 Task: Open Card Hospitality Review in Board Product Feature Prioritization to Workspace Employee Relations and add a team member Softage.4@softage.net, a label Yellow, a checklist Real Estate Investing, an attachment from your google drive, a color Yellow and finally, add a card description 'Conduct team training session on effective delegation and accountability' and a comment 'This task presents an opportunity to demonstrate our creativity and innovation, exploring new ideas and approaches.'. Add a start date 'Jan 08, 1900' with a due date 'Jan 15, 1900'
Action: Mouse moved to (65, 288)
Screenshot: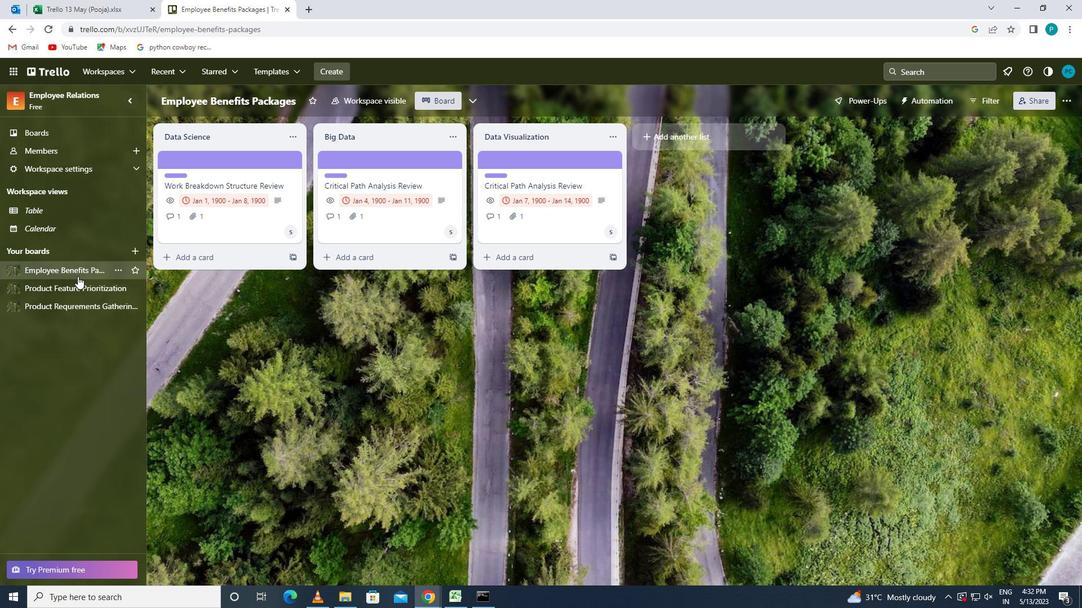 
Action: Mouse pressed left at (65, 288)
Screenshot: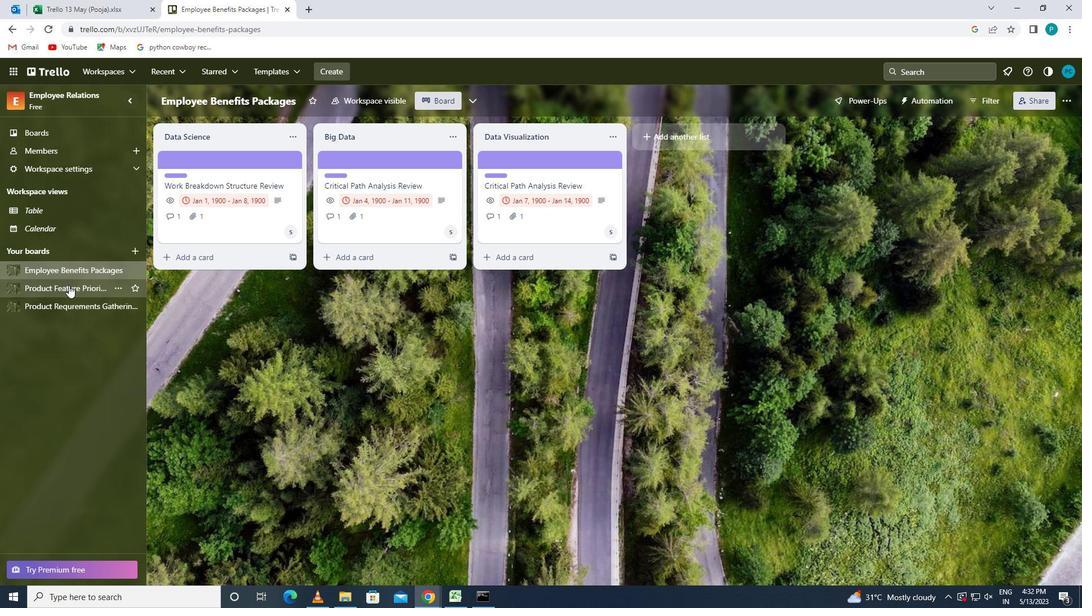 
Action: Mouse moved to (547, 161)
Screenshot: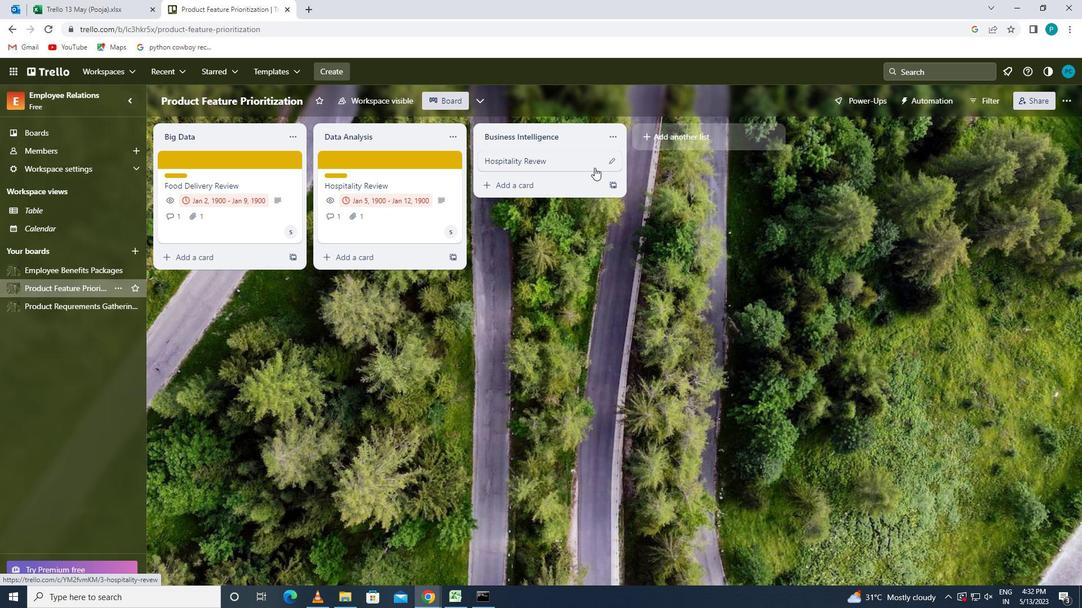 
Action: Mouse pressed left at (547, 161)
Screenshot: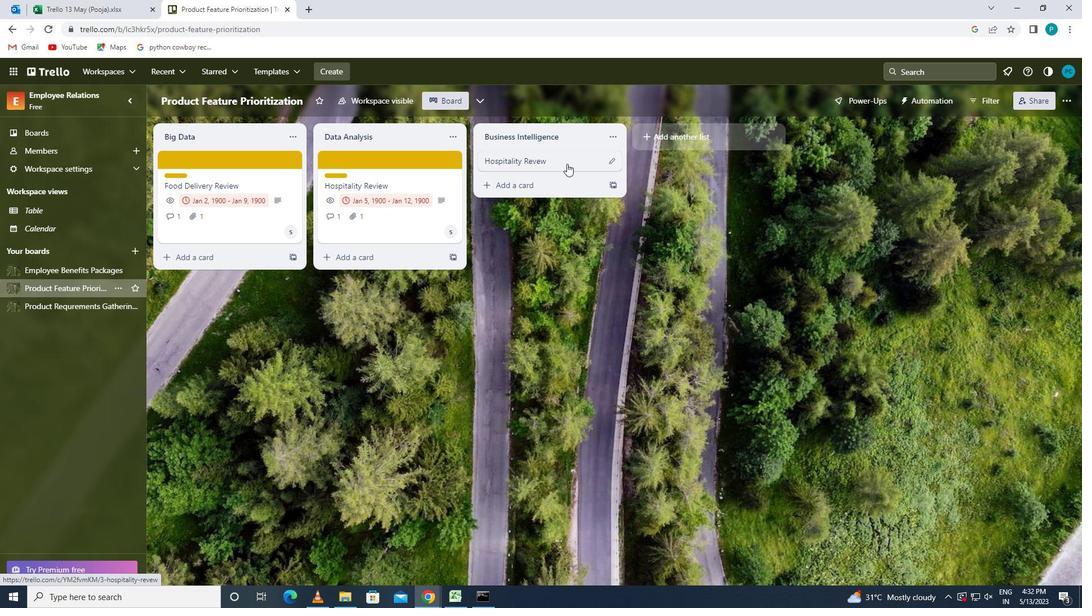 
Action: Mouse moved to (688, 188)
Screenshot: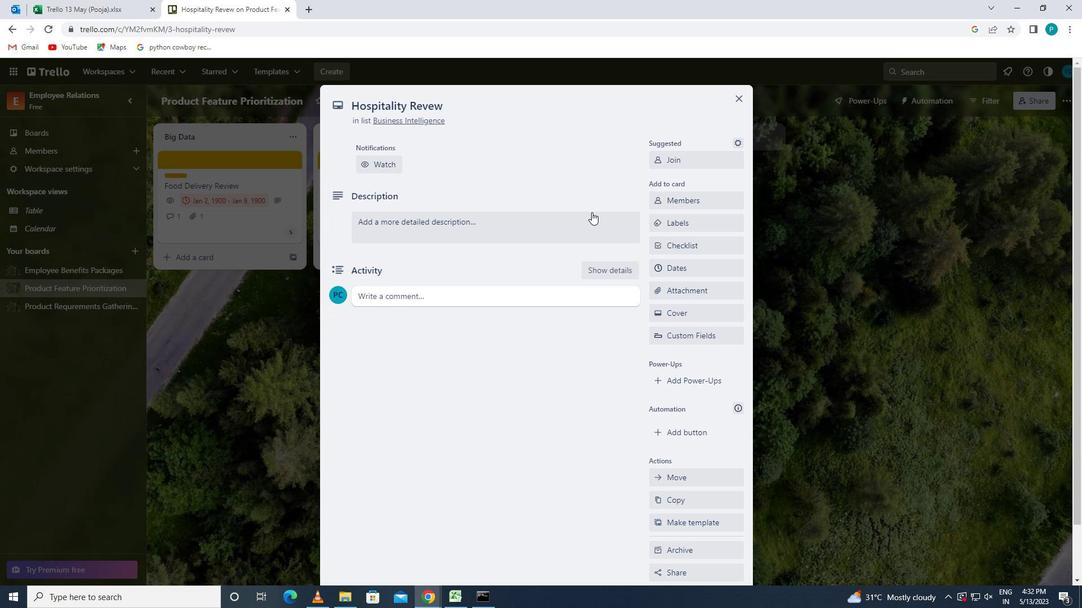 
Action: Mouse pressed left at (688, 188)
Screenshot: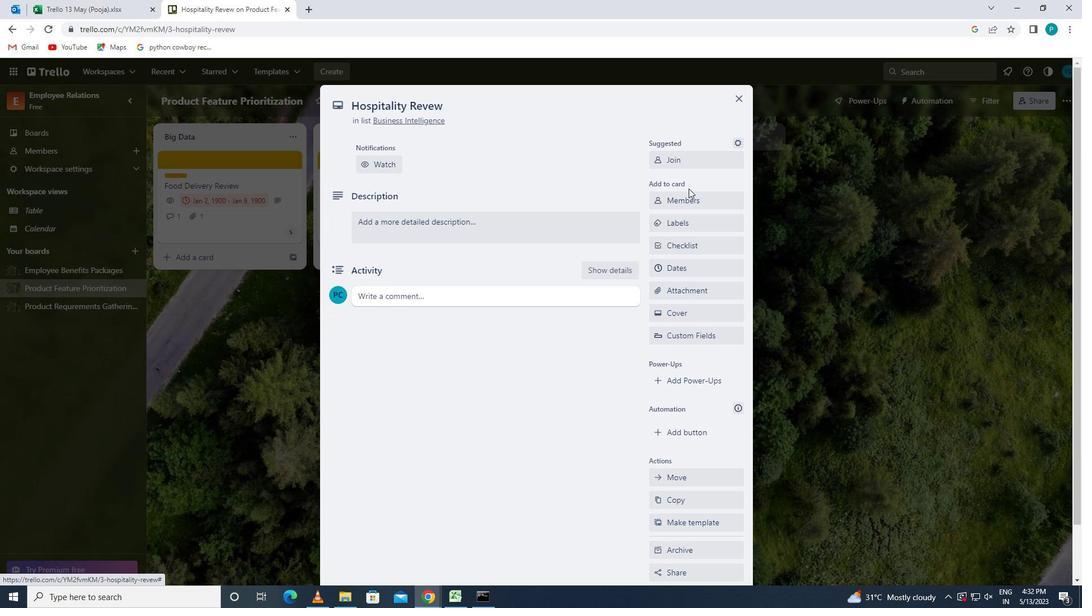 
Action: Mouse moved to (689, 192)
Screenshot: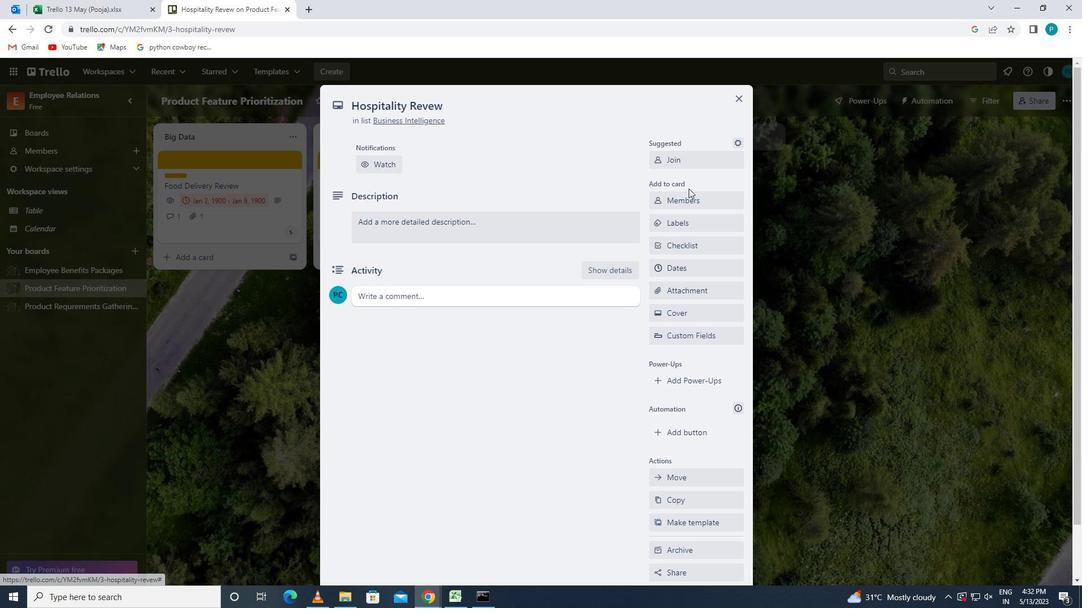 
Action: Mouse pressed left at (689, 192)
Screenshot: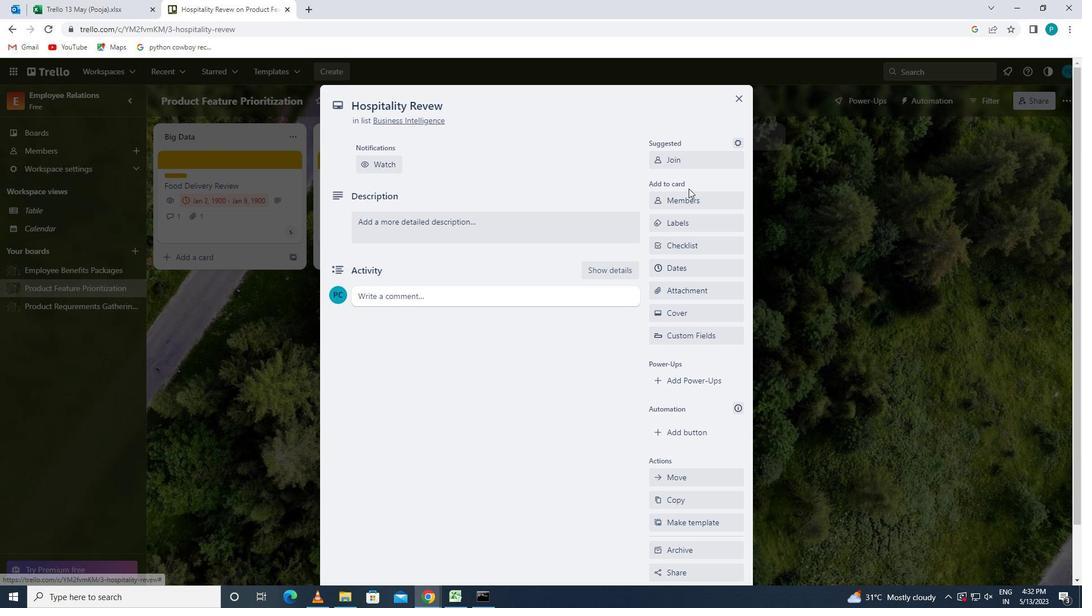 
Action: Key pressed <Key.caps_lock>s<Key.caps_lock>oftage.4
Screenshot: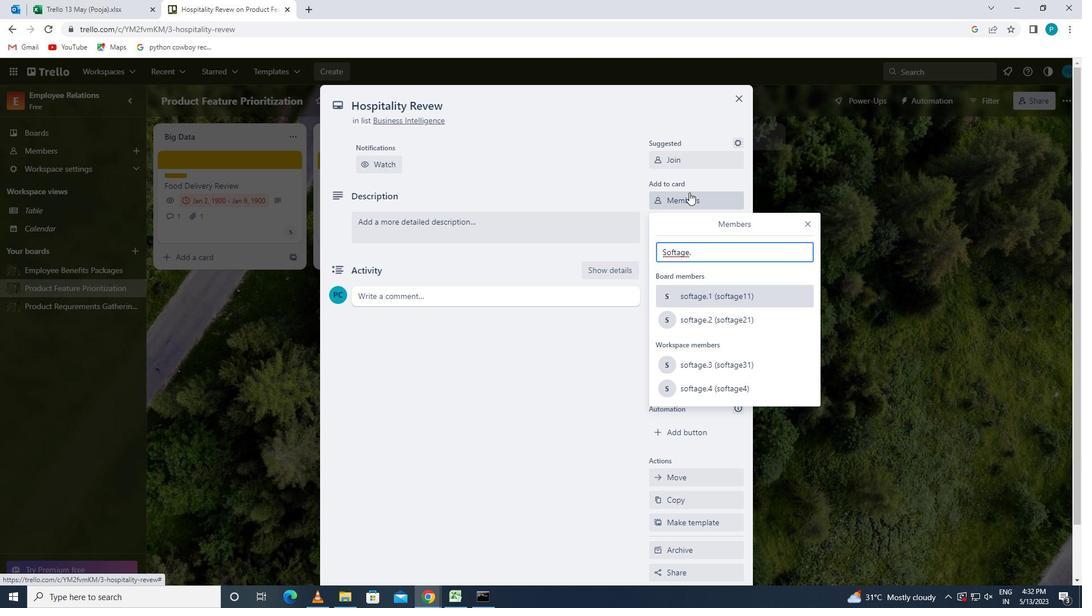 
Action: Mouse moved to (693, 348)
Screenshot: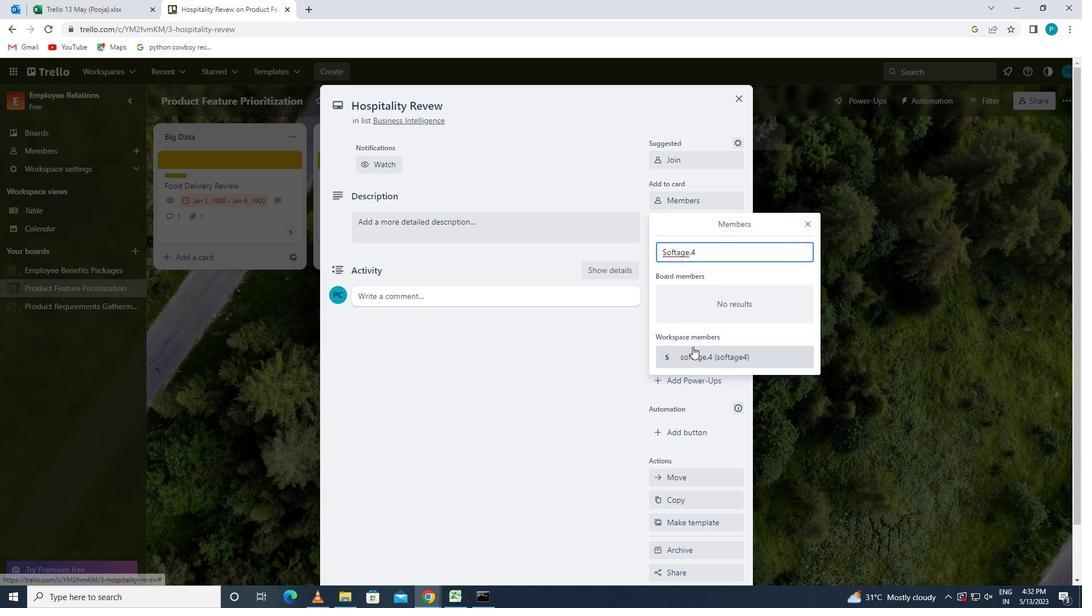 
Action: Mouse pressed left at (693, 348)
Screenshot: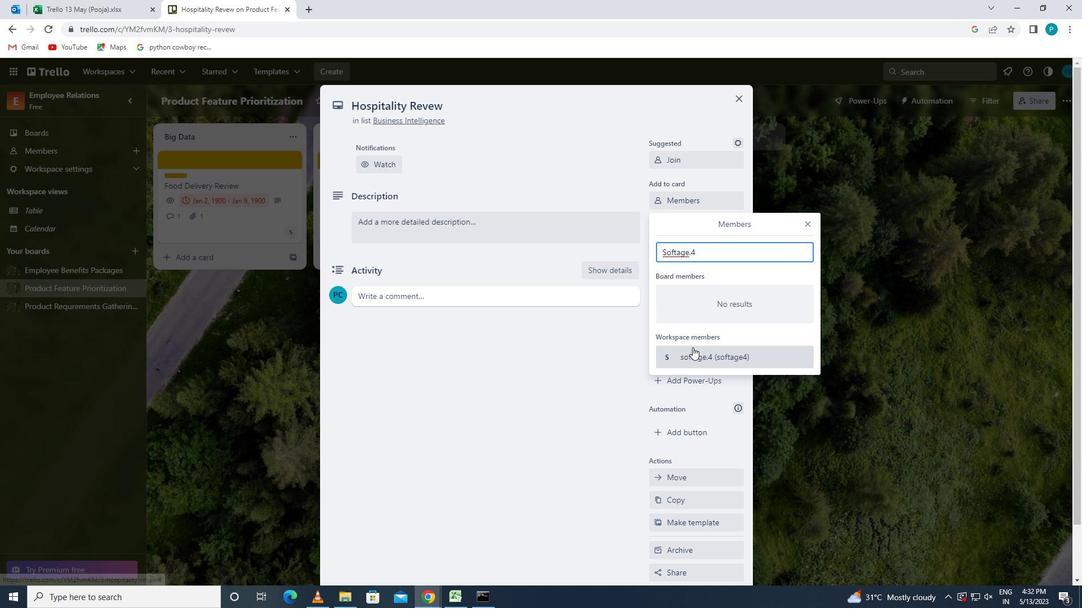 
Action: Mouse moved to (807, 223)
Screenshot: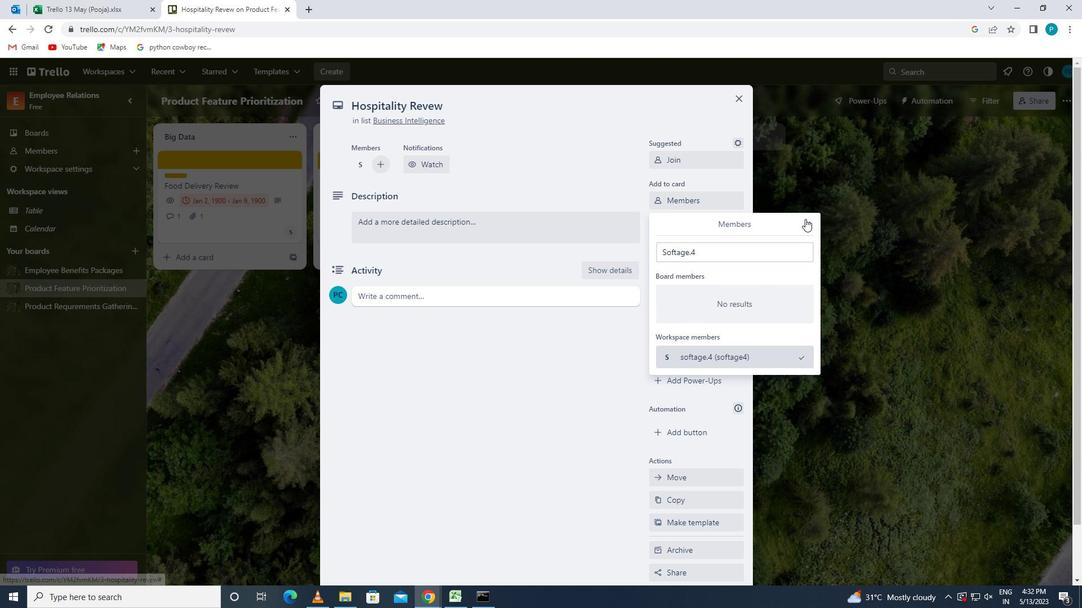 
Action: Mouse pressed left at (807, 223)
Screenshot: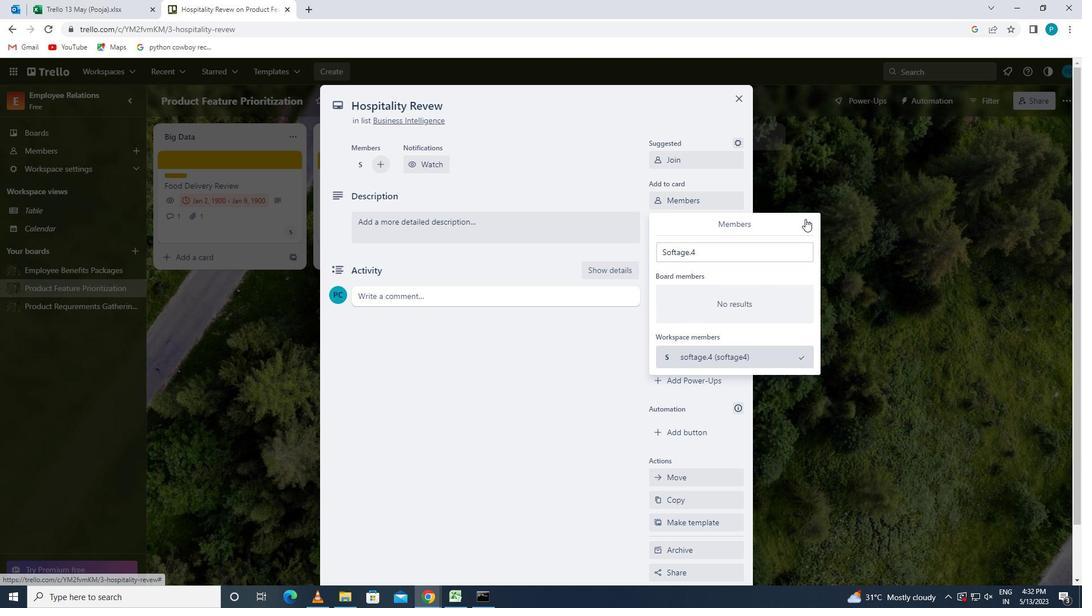 
Action: Mouse moved to (696, 222)
Screenshot: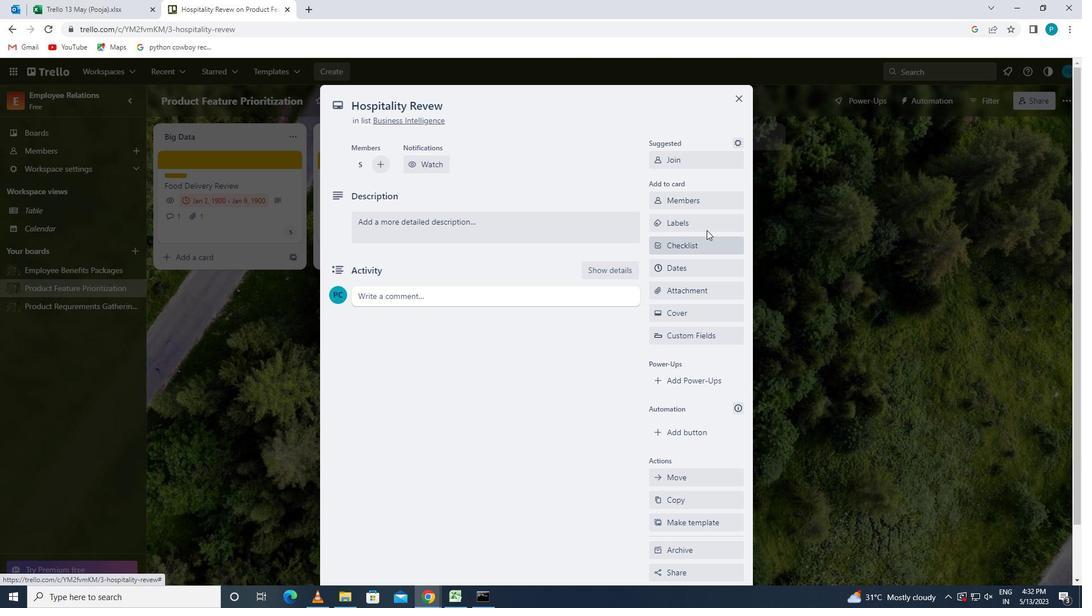 
Action: Mouse pressed left at (696, 222)
Screenshot: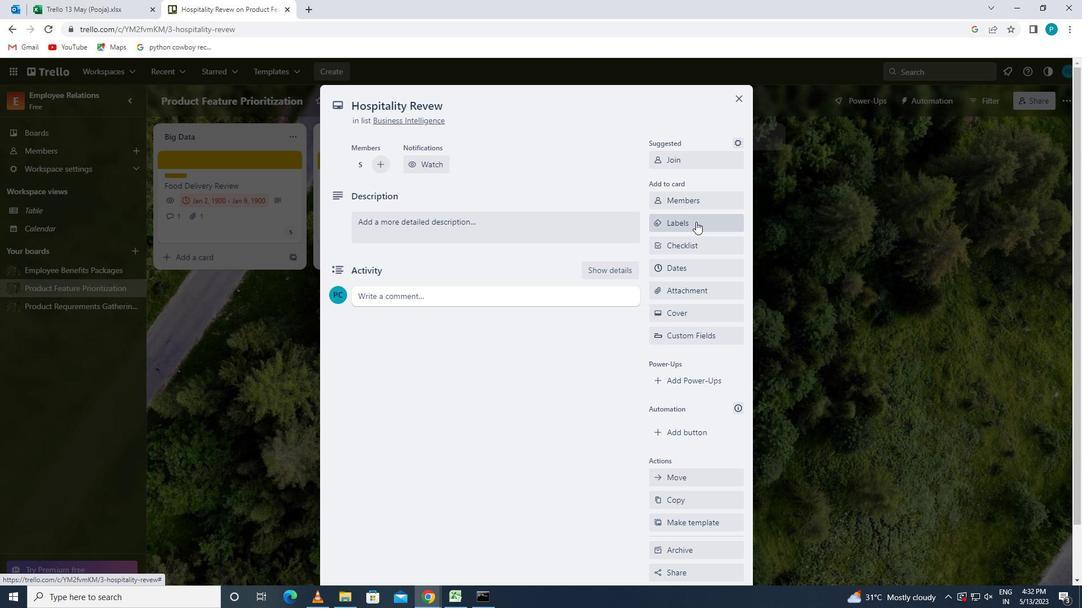 
Action: Mouse moved to (673, 446)
Screenshot: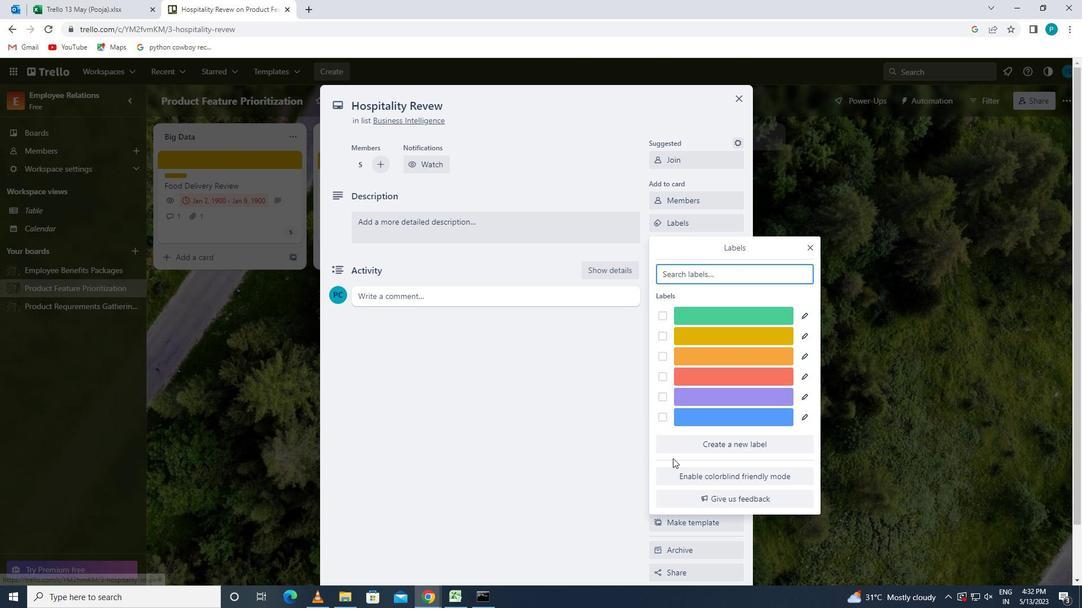 
Action: Mouse pressed left at (673, 446)
Screenshot: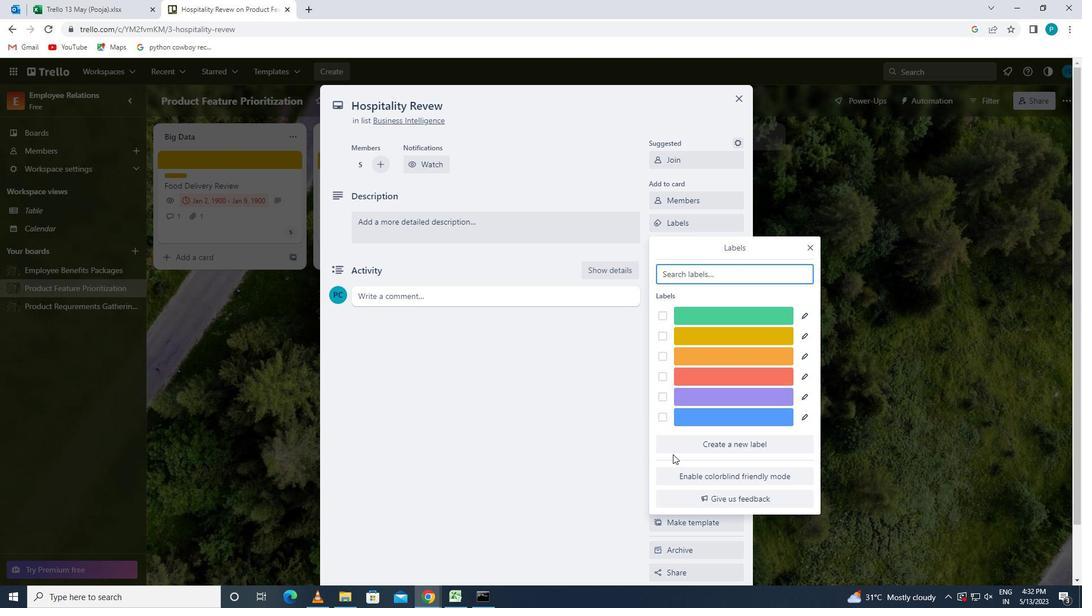 
Action: Mouse moved to (697, 410)
Screenshot: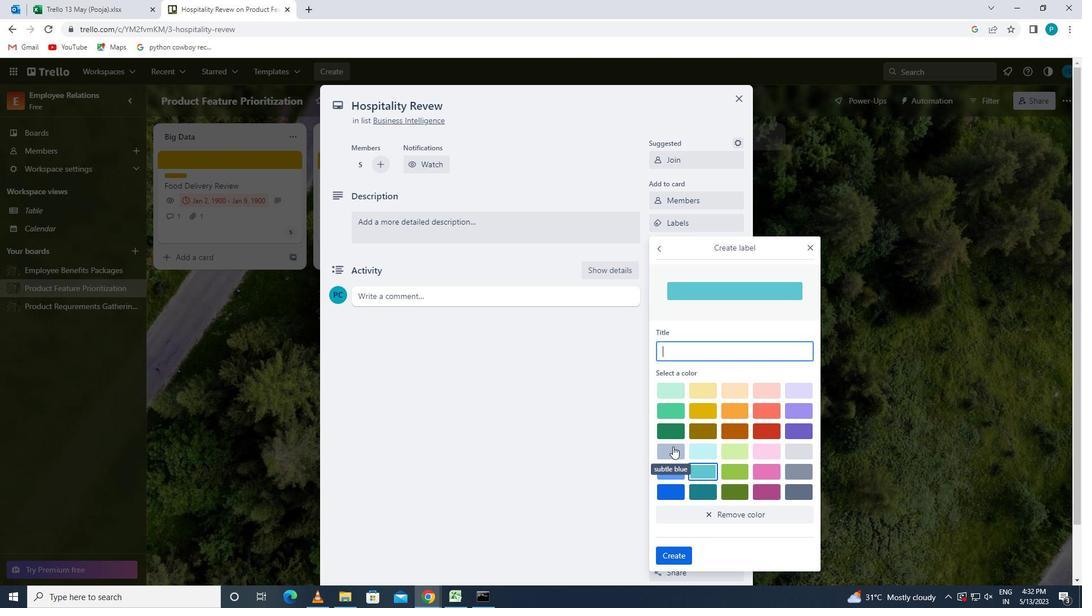 
Action: Mouse pressed left at (697, 410)
Screenshot: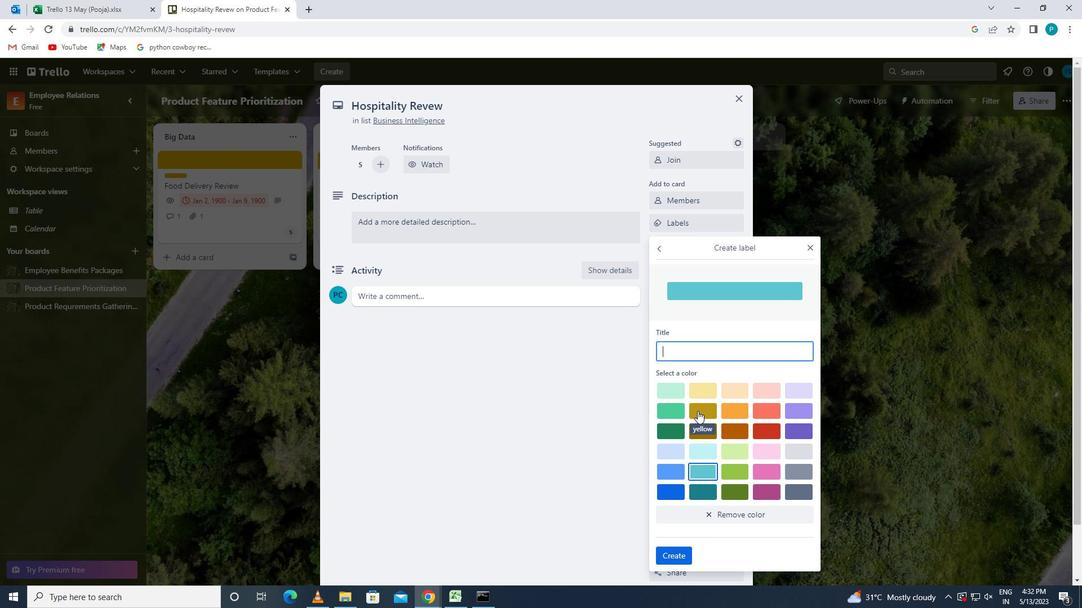 
Action: Mouse moved to (657, 557)
Screenshot: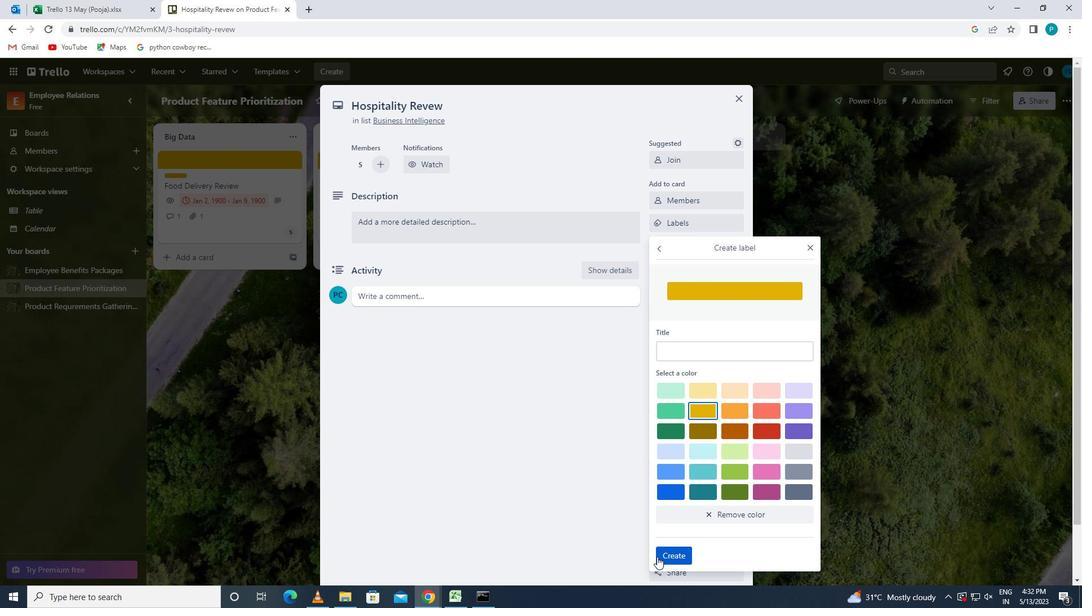 
Action: Mouse pressed left at (657, 557)
Screenshot: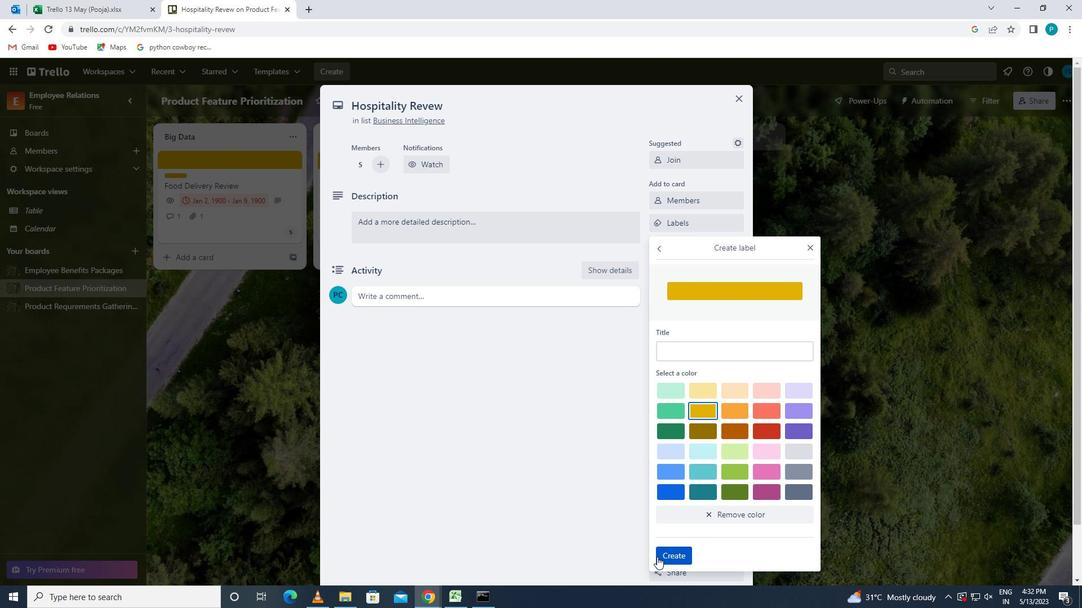 
Action: Mouse moved to (815, 245)
Screenshot: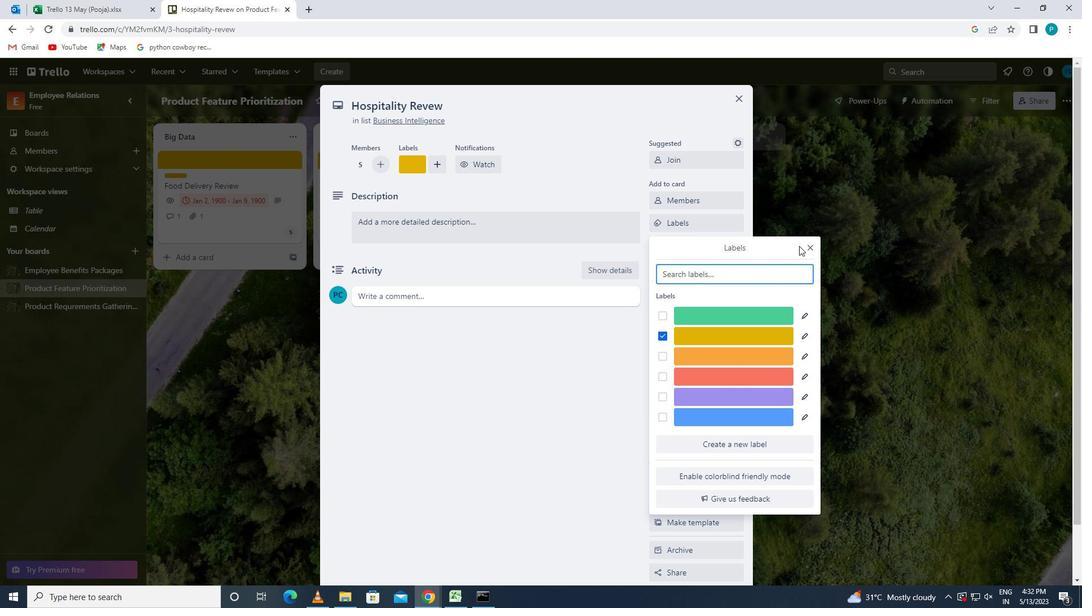 
Action: Mouse pressed left at (815, 245)
Screenshot: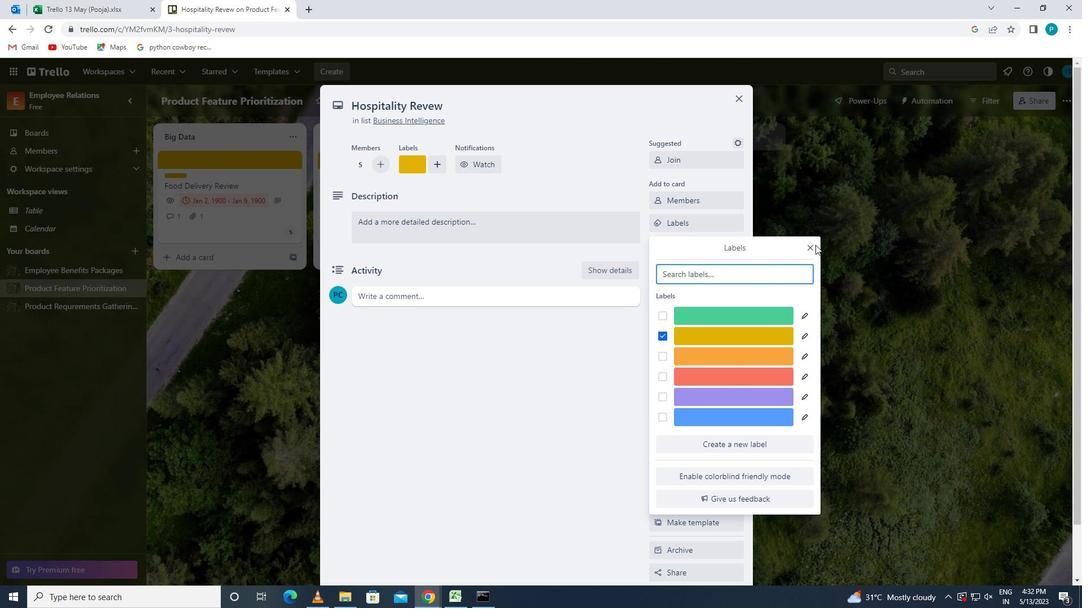 
Action: Mouse moved to (812, 246)
Screenshot: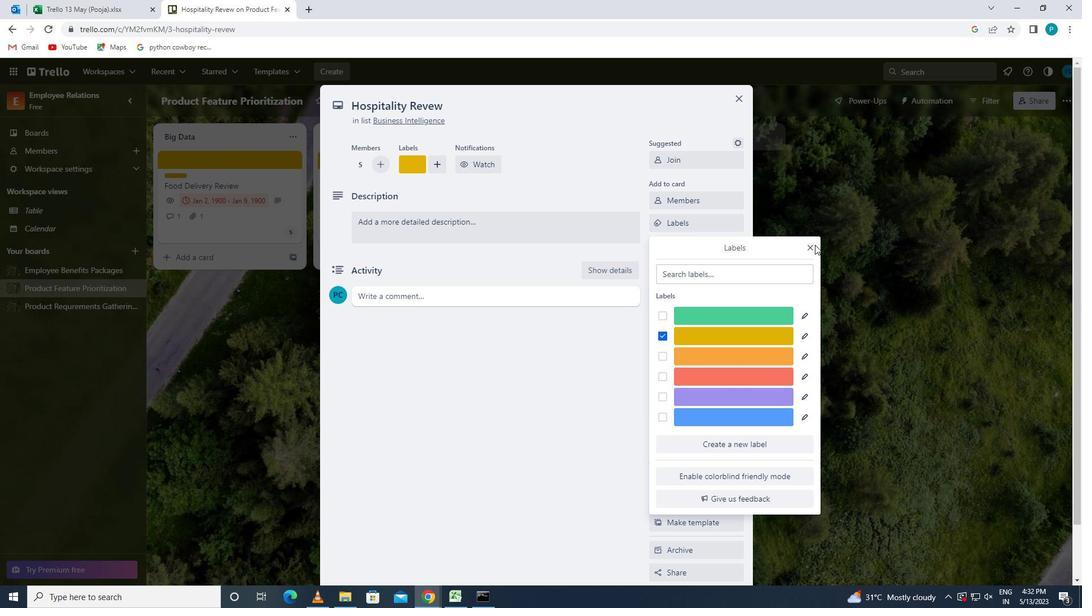 
Action: Mouse pressed left at (812, 246)
Screenshot: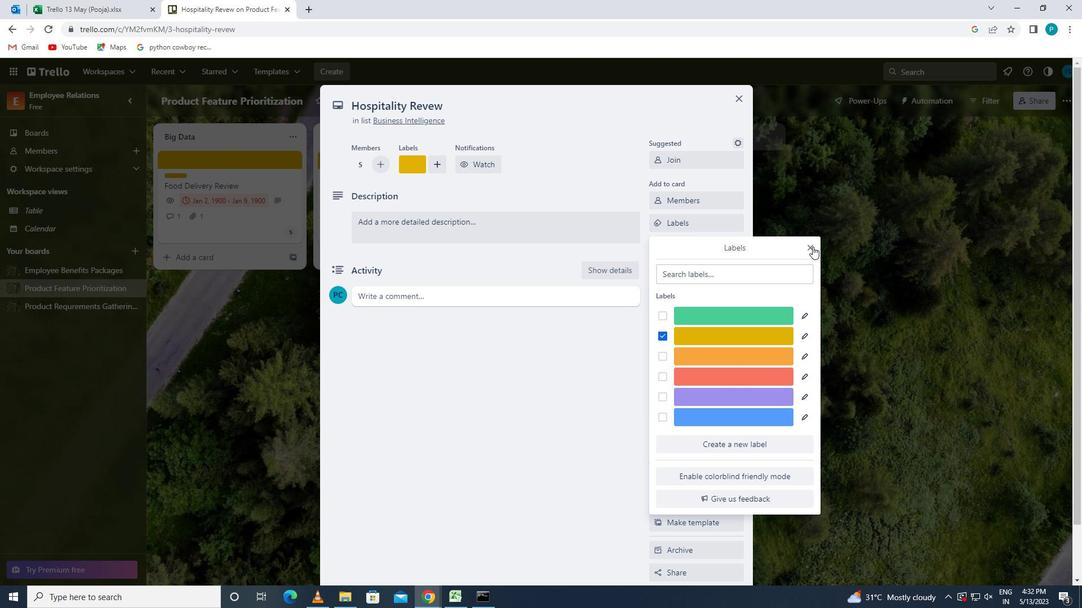 
Action: Mouse moved to (731, 245)
Screenshot: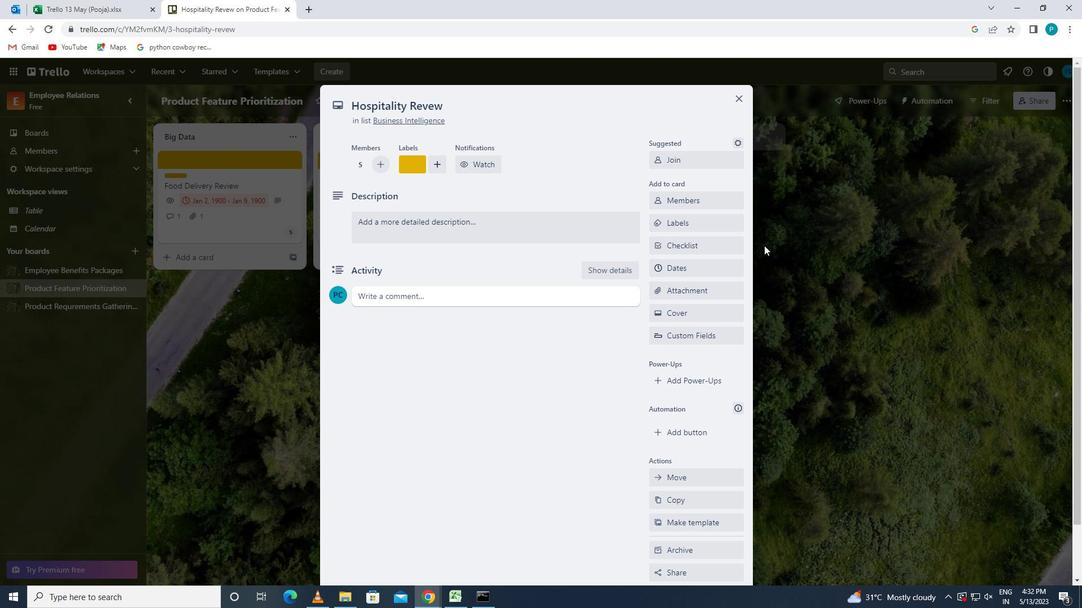 
Action: Mouse pressed left at (731, 245)
Screenshot: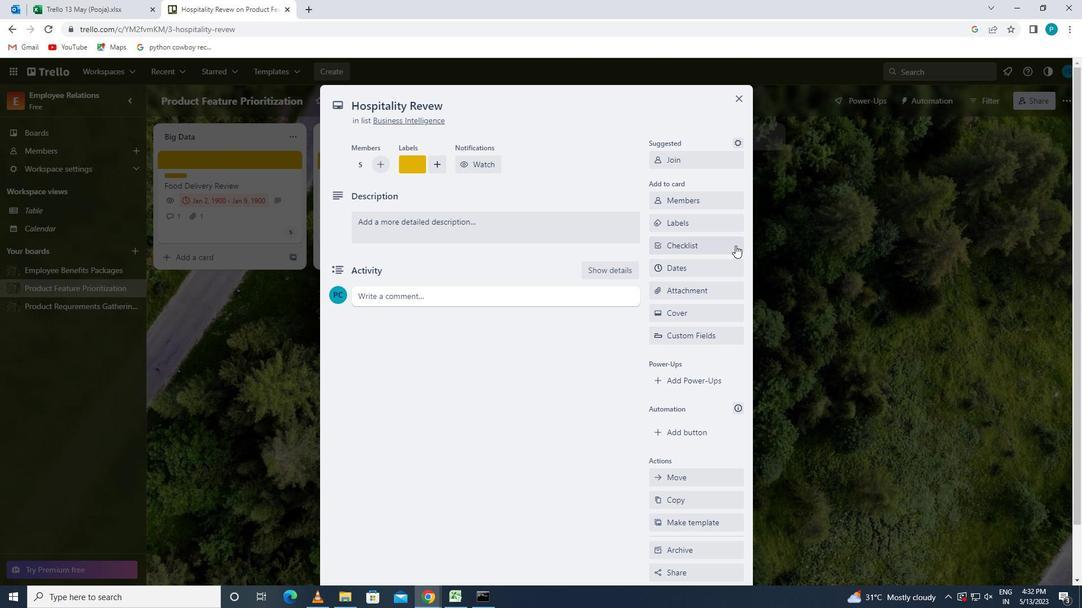 
Action: Key pressed <Key.caps_lock>r<Key.caps_lock>eal
Screenshot: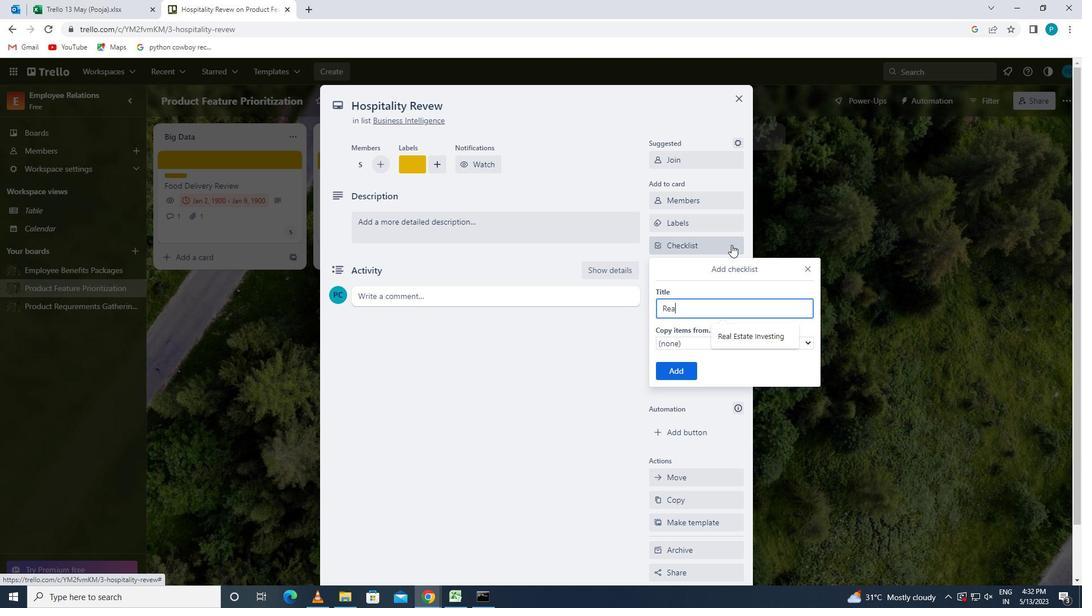 
Action: Mouse moved to (728, 332)
Screenshot: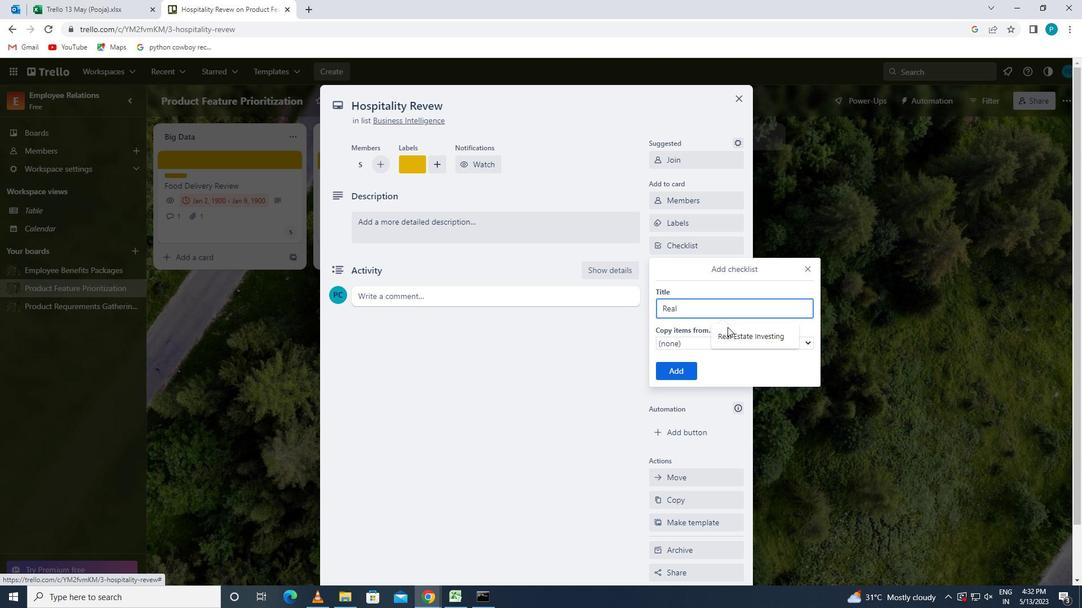 
Action: Mouse pressed left at (728, 332)
Screenshot: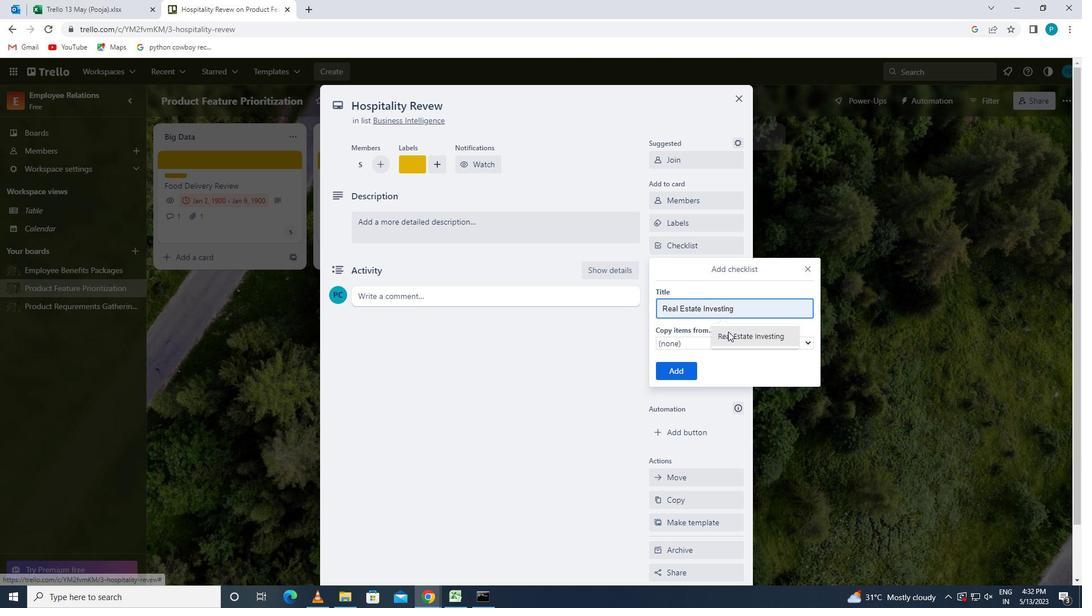 
Action: Mouse moved to (656, 386)
Screenshot: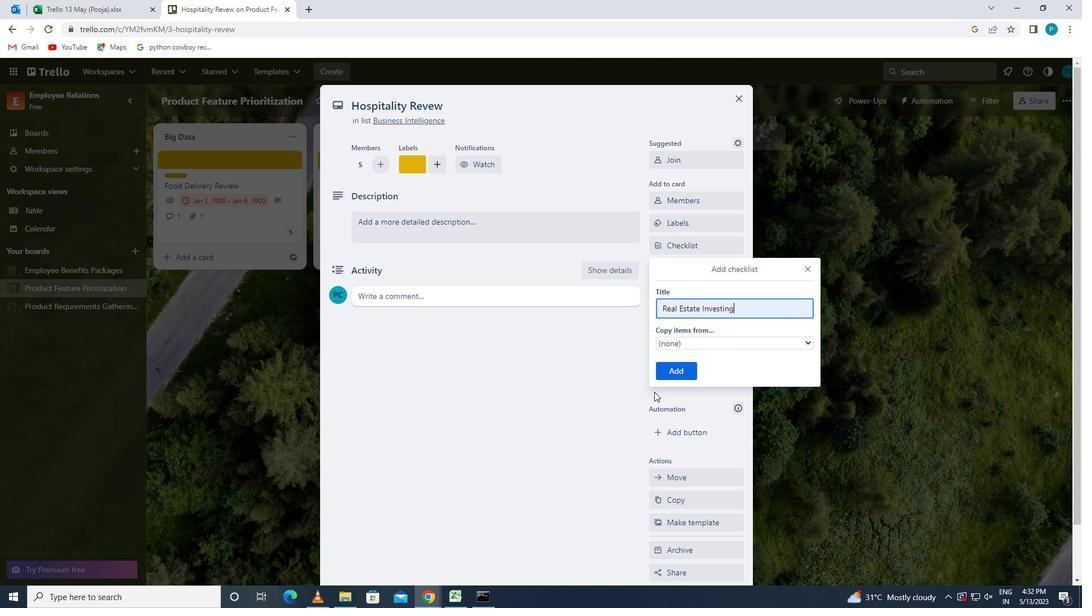 
Action: Mouse pressed left at (656, 386)
Screenshot: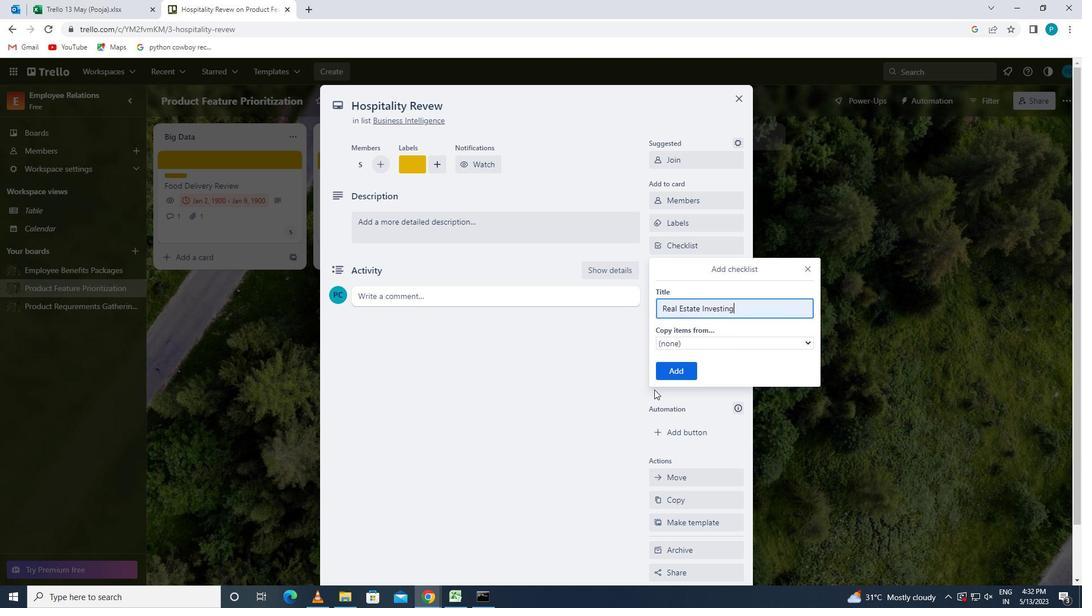 
Action: Mouse moved to (665, 372)
Screenshot: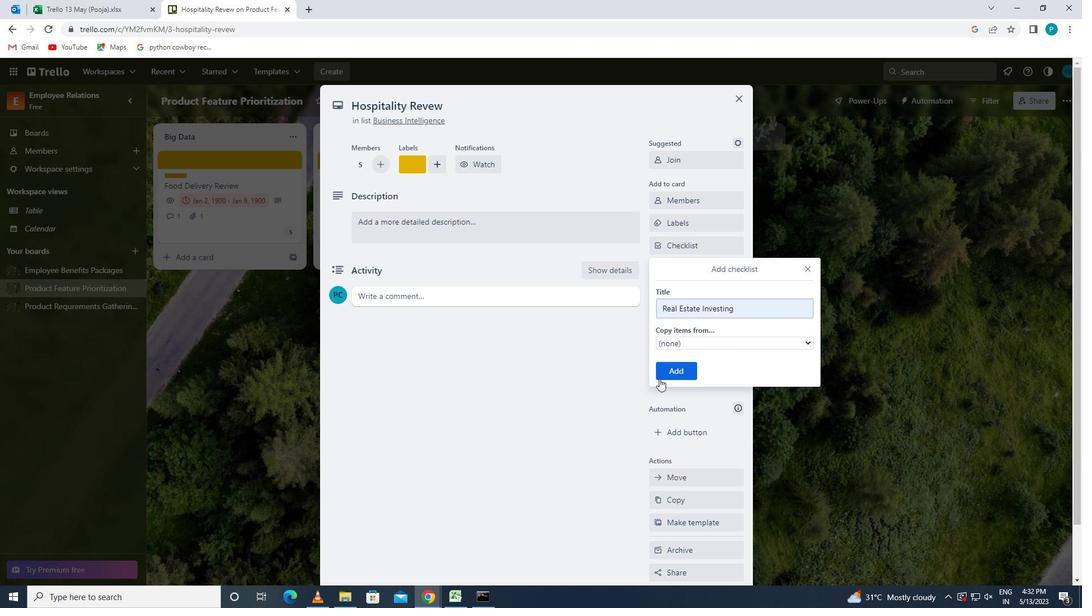 
Action: Mouse pressed left at (665, 372)
Screenshot: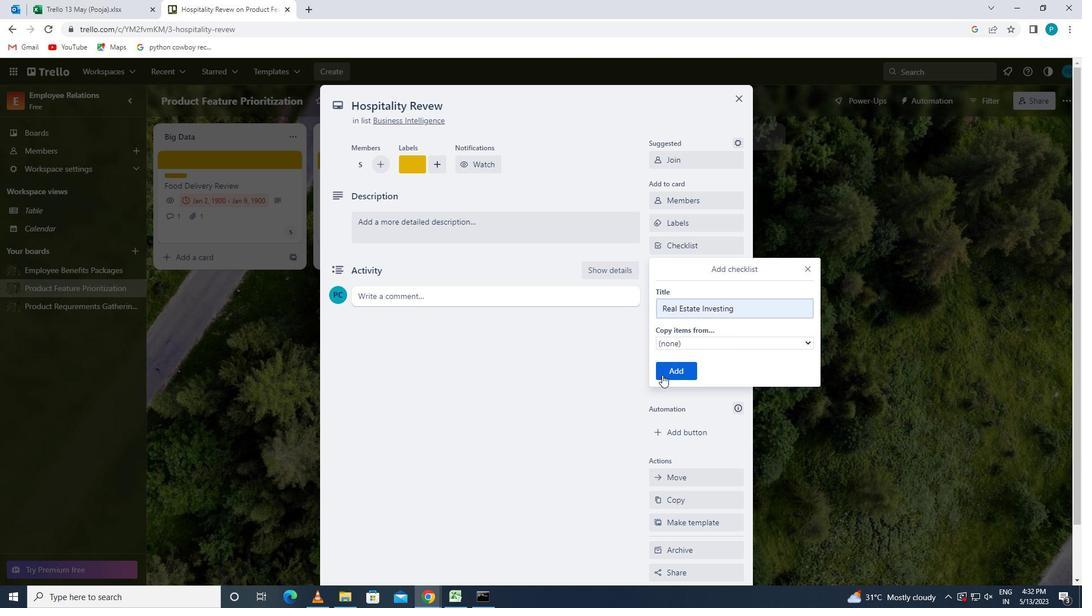 
Action: Mouse moved to (687, 286)
Screenshot: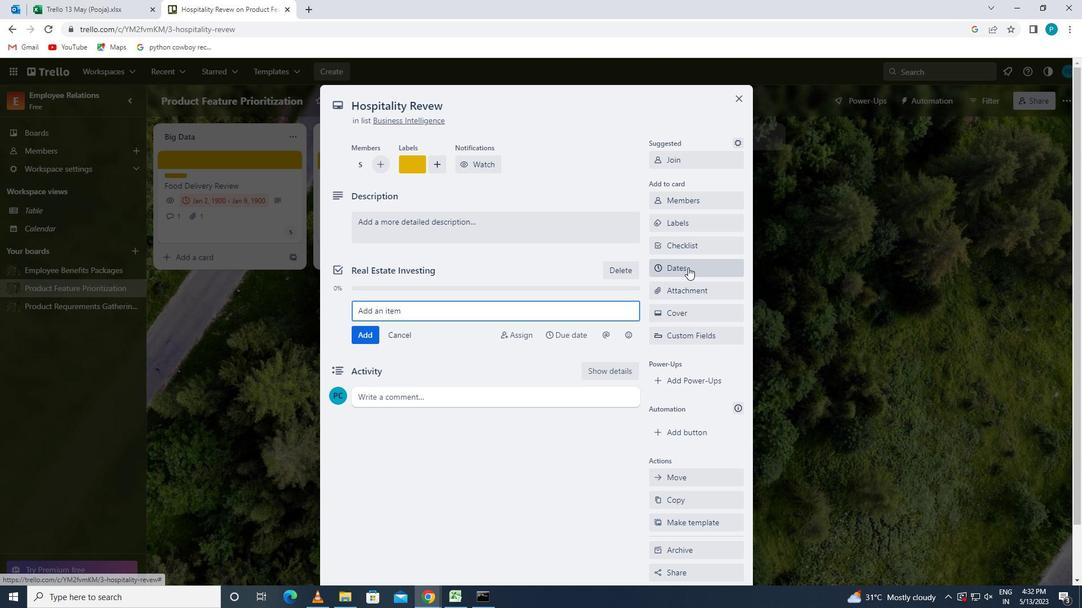 
Action: Mouse pressed left at (687, 286)
Screenshot: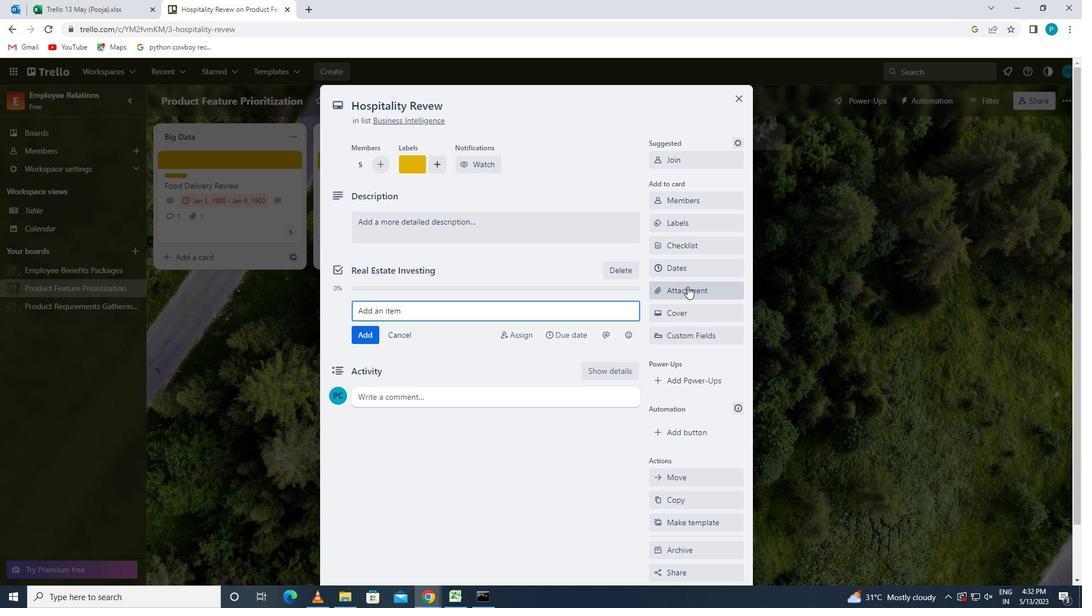 
Action: Mouse moved to (696, 371)
Screenshot: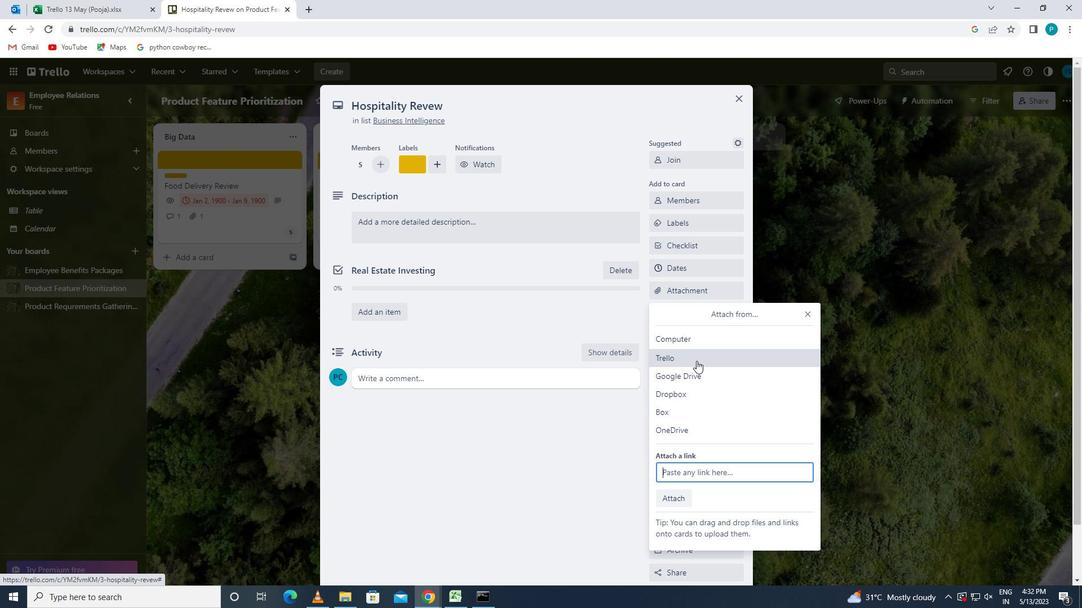 
Action: Mouse pressed left at (696, 371)
Screenshot: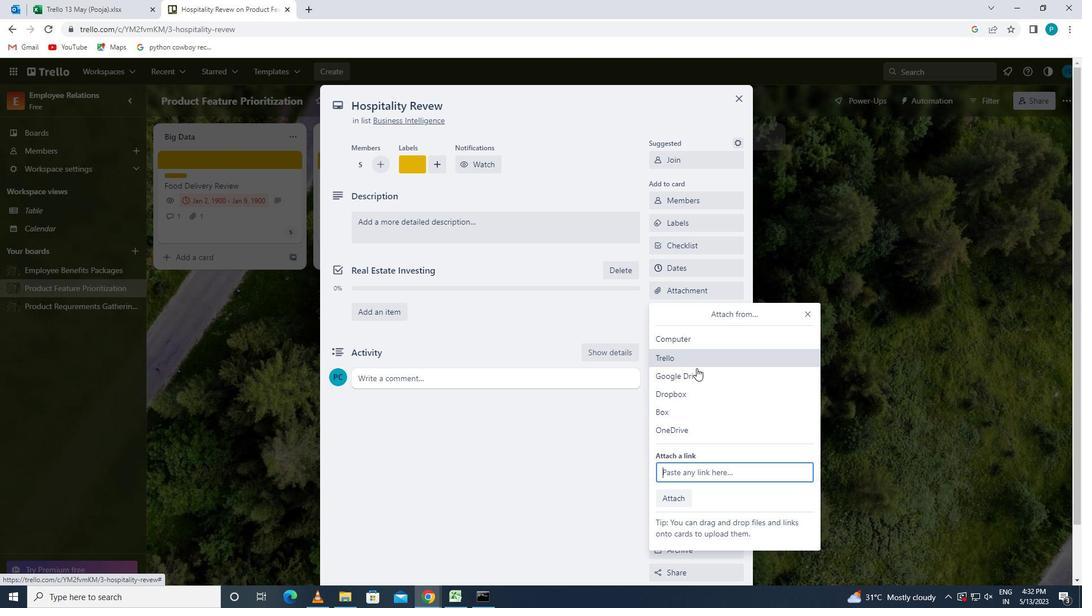 
Action: Mouse moved to (344, 292)
Screenshot: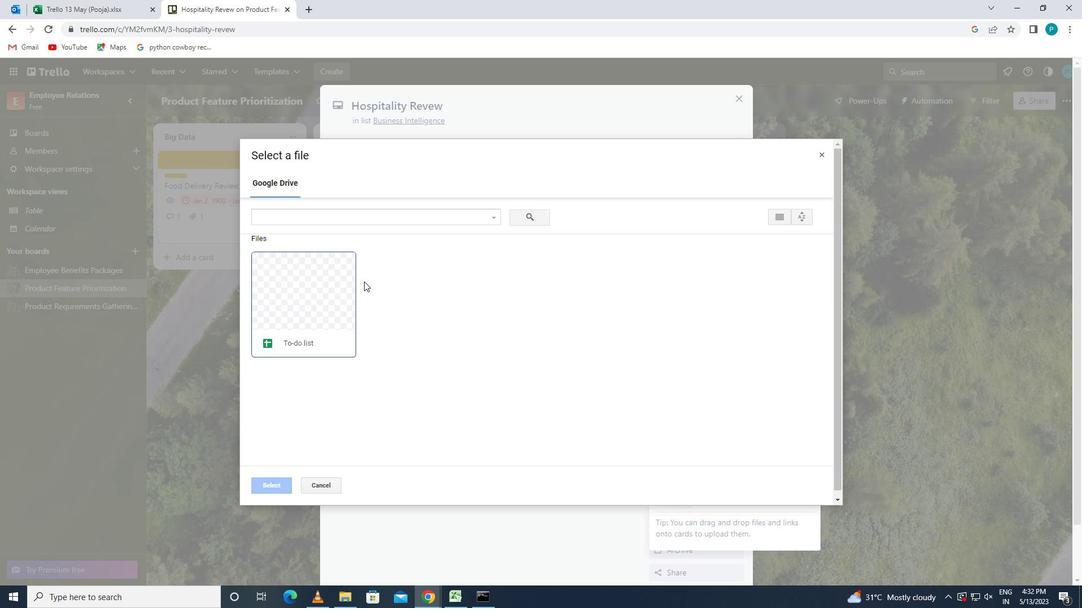 
Action: Mouse pressed left at (344, 292)
Screenshot: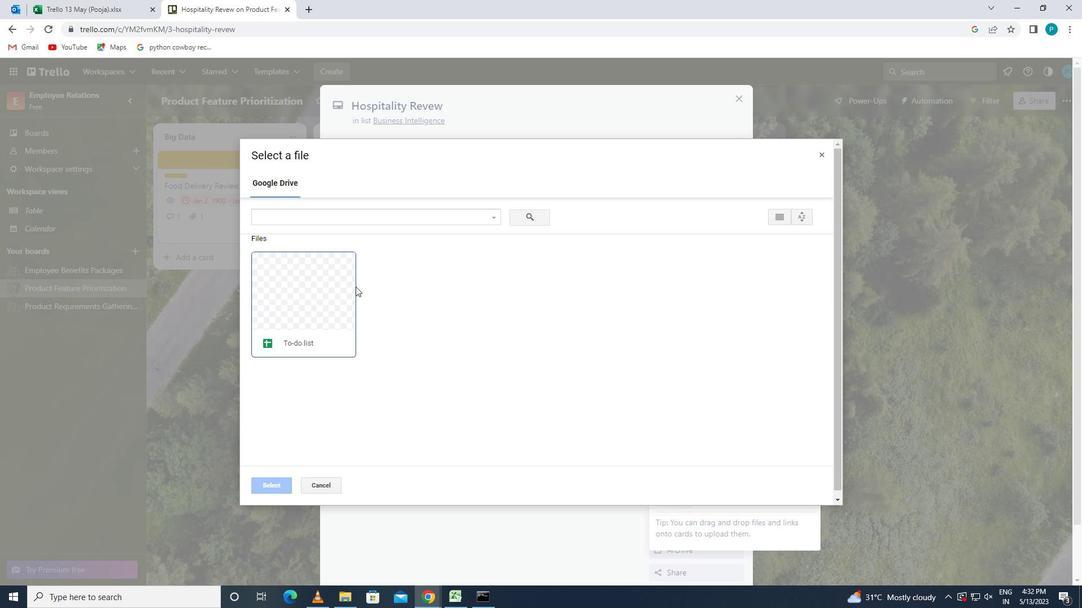 
Action: Mouse moved to (281, 487)
Screenshot: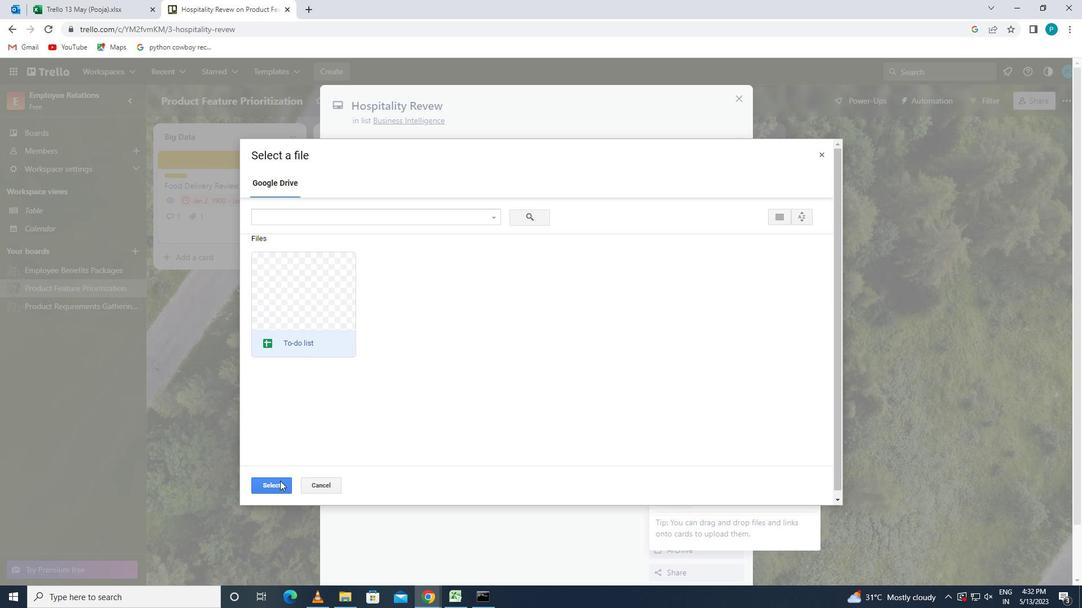 
Action: Mouse pressed left at (281, 487)
Screenshot: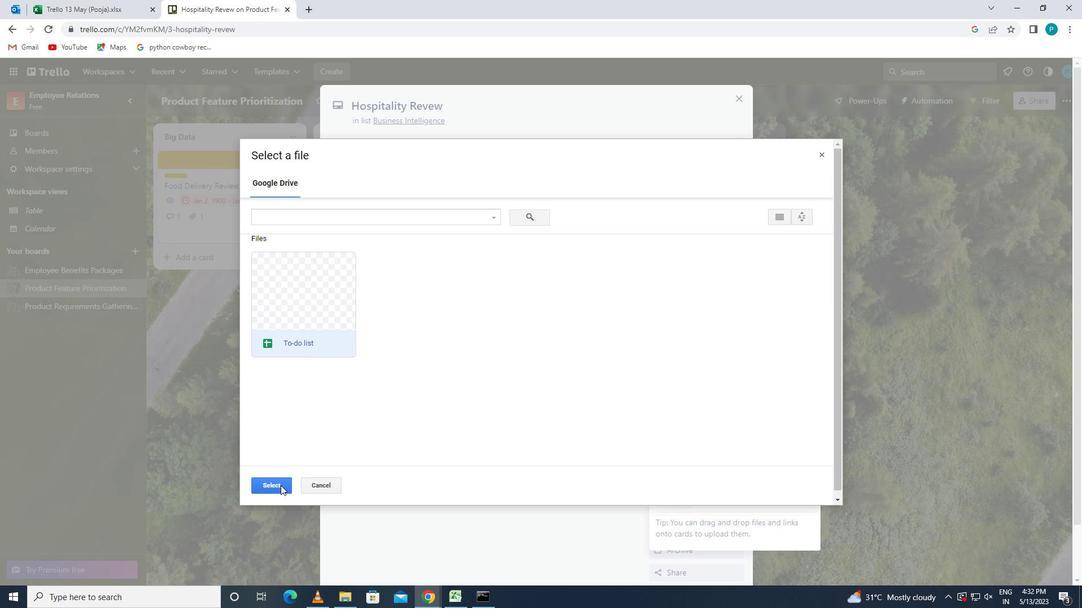 
Action: Mouse moved to (700, 314)
Screenshot: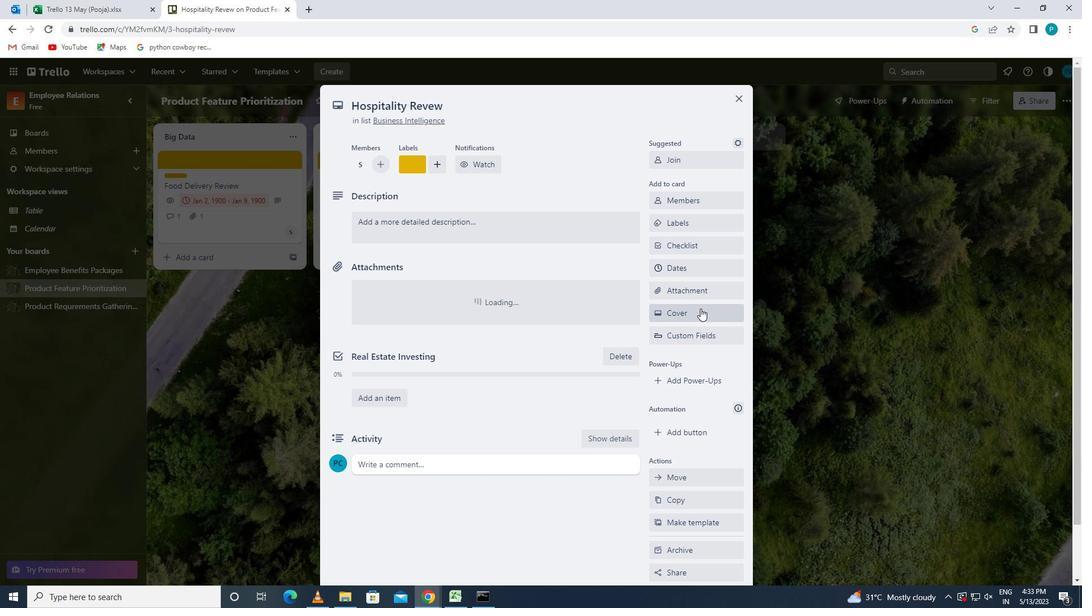 
Action: Mouse pressed left at (700, 314)
Screenshot: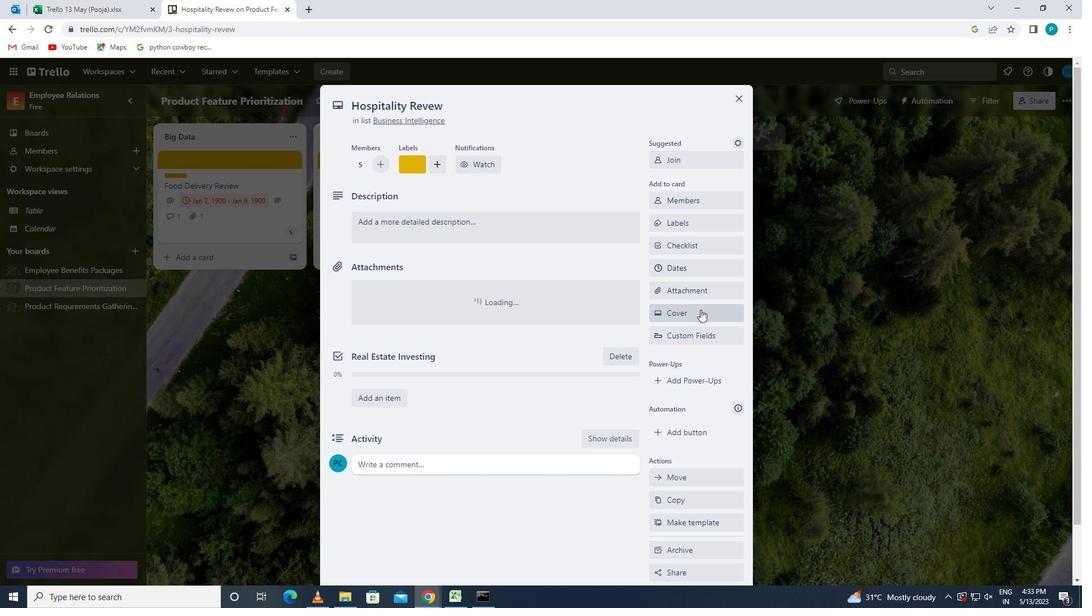 
Action: Mouse moved to (696, 350)
Screenshot: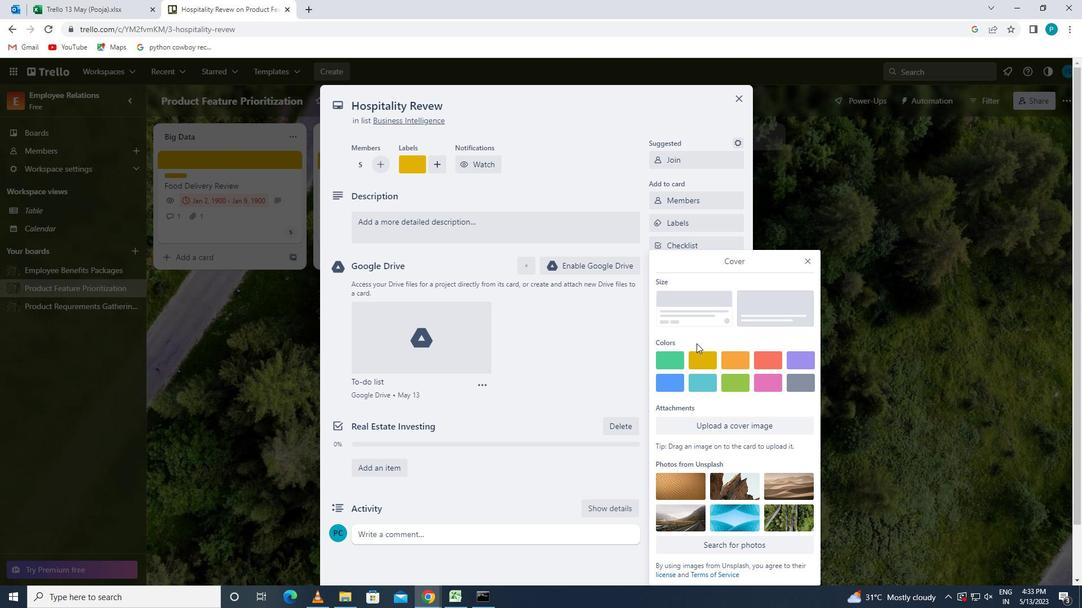 
Action: Mouse pressed left at (696, 350)
Screenshot: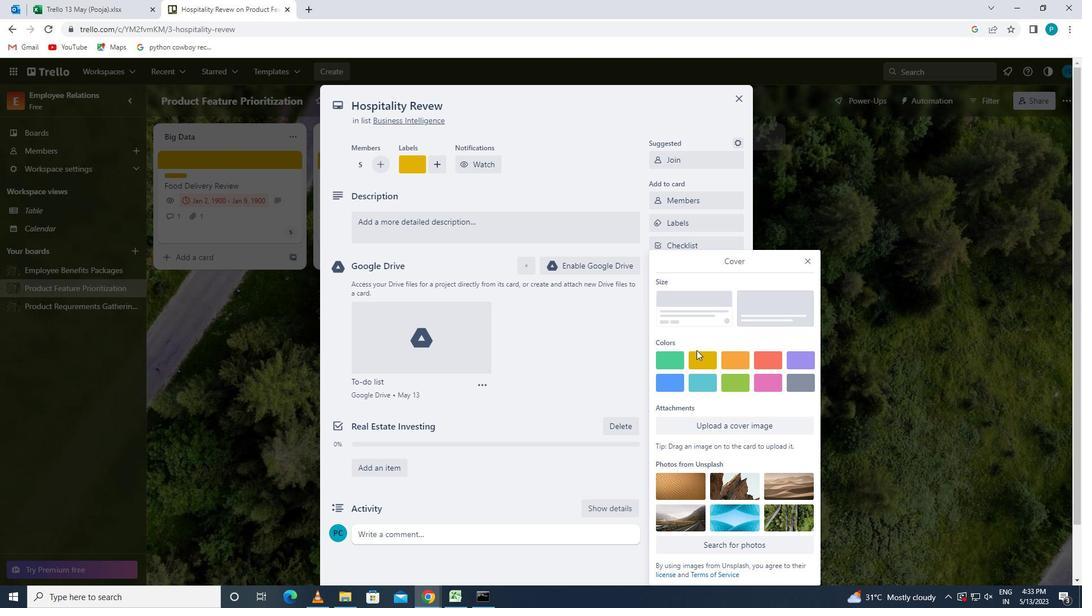 
Action: Mouse moved to (698, 361)
Screenshot: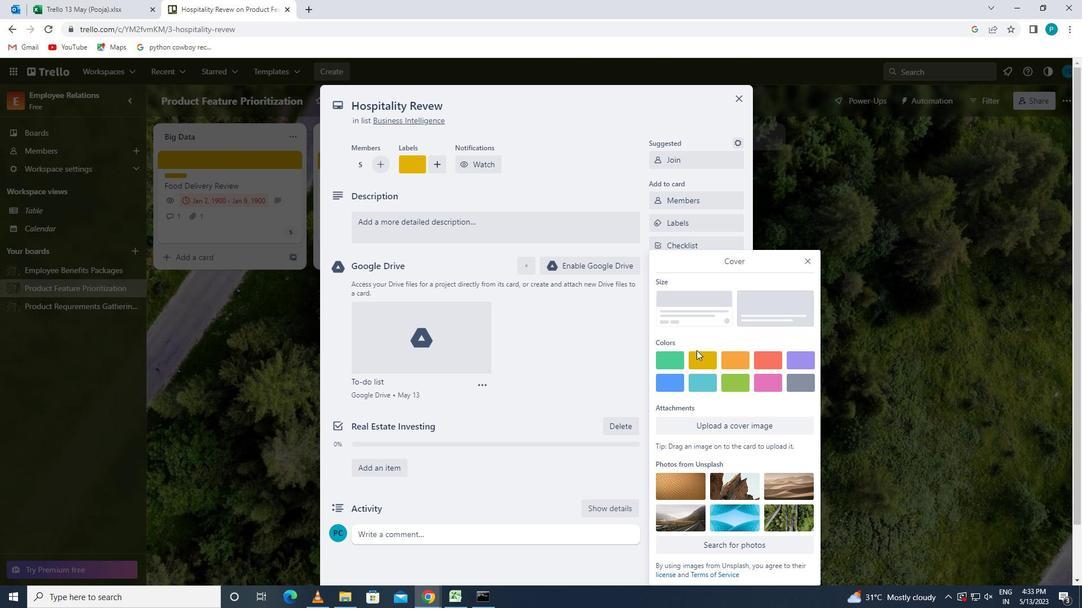 
Action: Mouse pressed left at (698, 361)
Screenshot: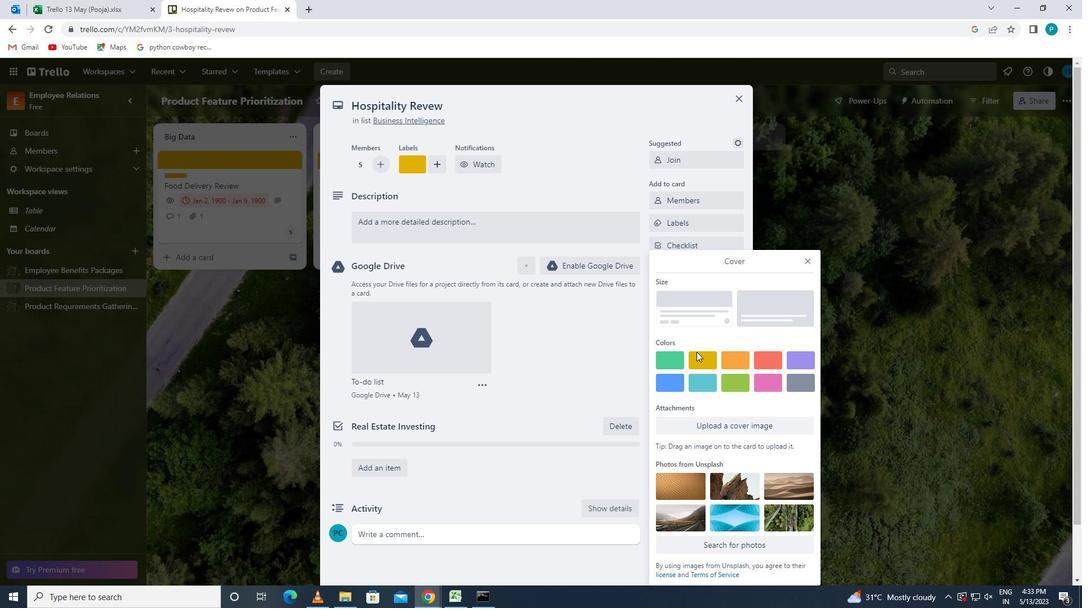 
Action: Mouse moved to (804, 240)
Screenshot: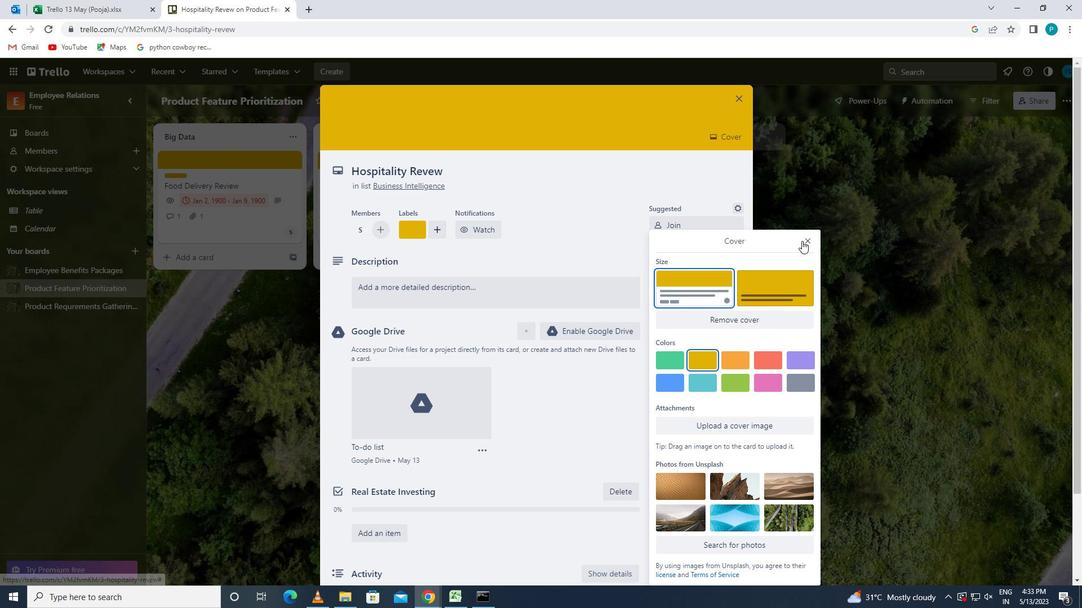 
Action: Mouse pressed left at (804, 240)
Screenshot: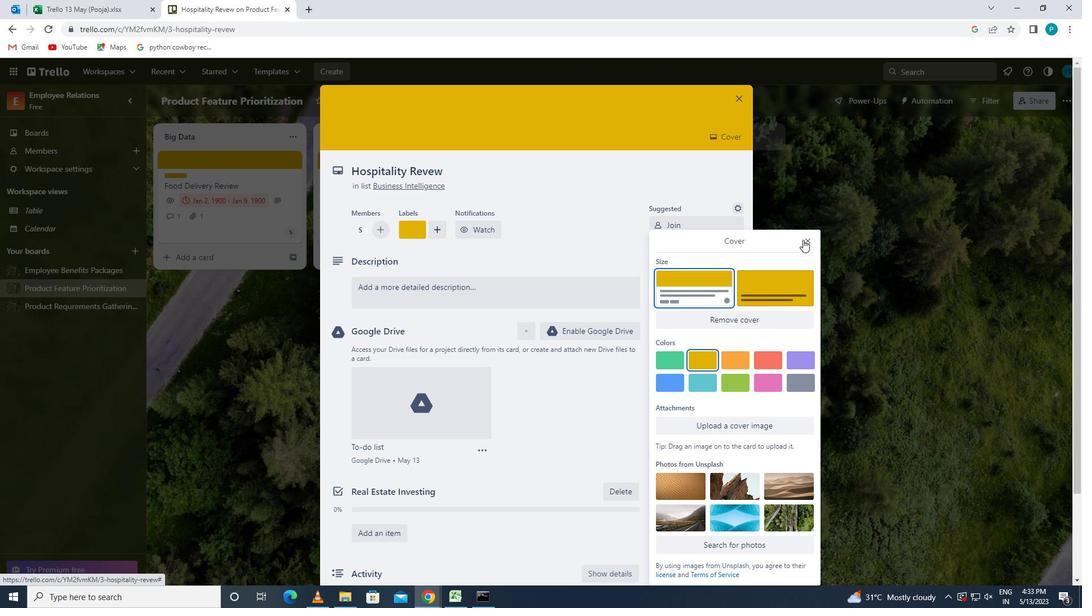 
Action: Mouse moved to (442, 289)
Screenshot: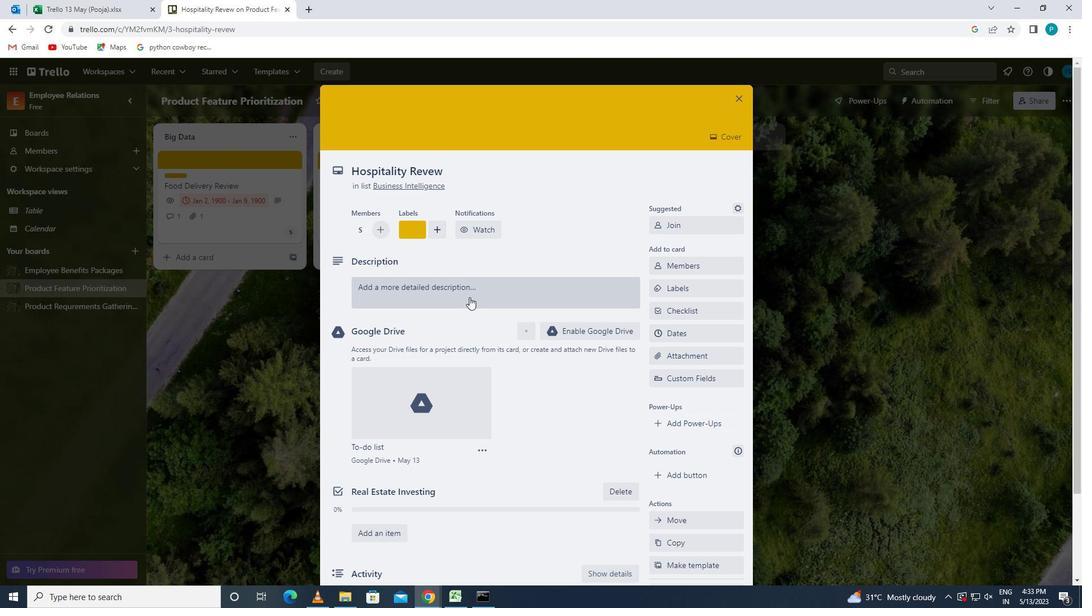
Action: Mouse pressed left at (442, 289)
Screenshot: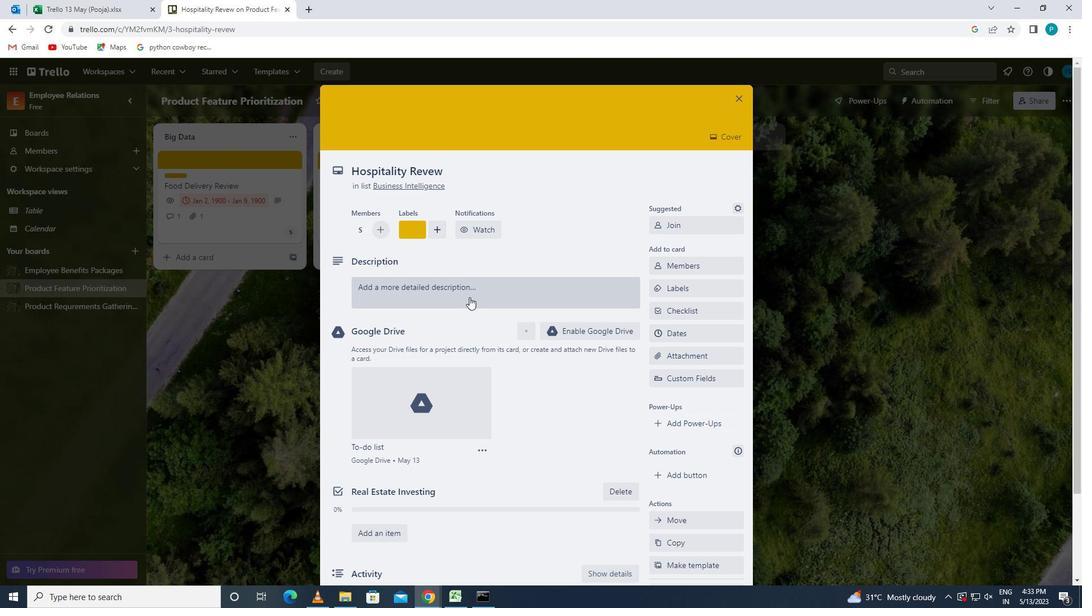 
Action: Key pressed <Key.caps_lock>c<Key.caps_lock>onduct<Key.space>team<Key.space>training<Key.space>session<Key.space>on<Key.space>effective<Key.space>delegation<Key.space>and<Key.space>accountability
Screenshot: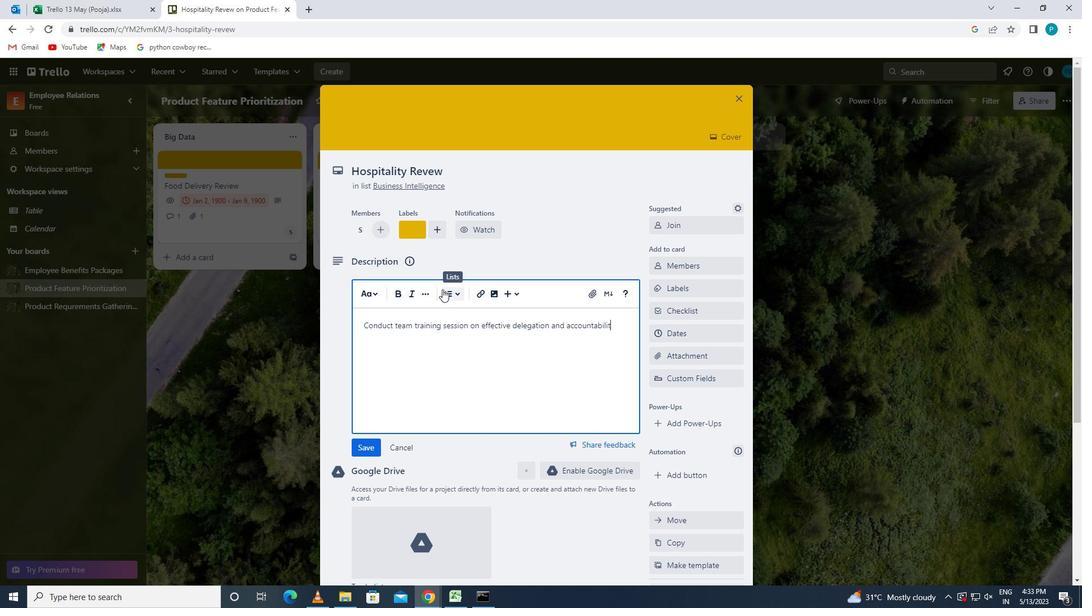 
Action: Mouse moved to (365, 446)
Screenshot: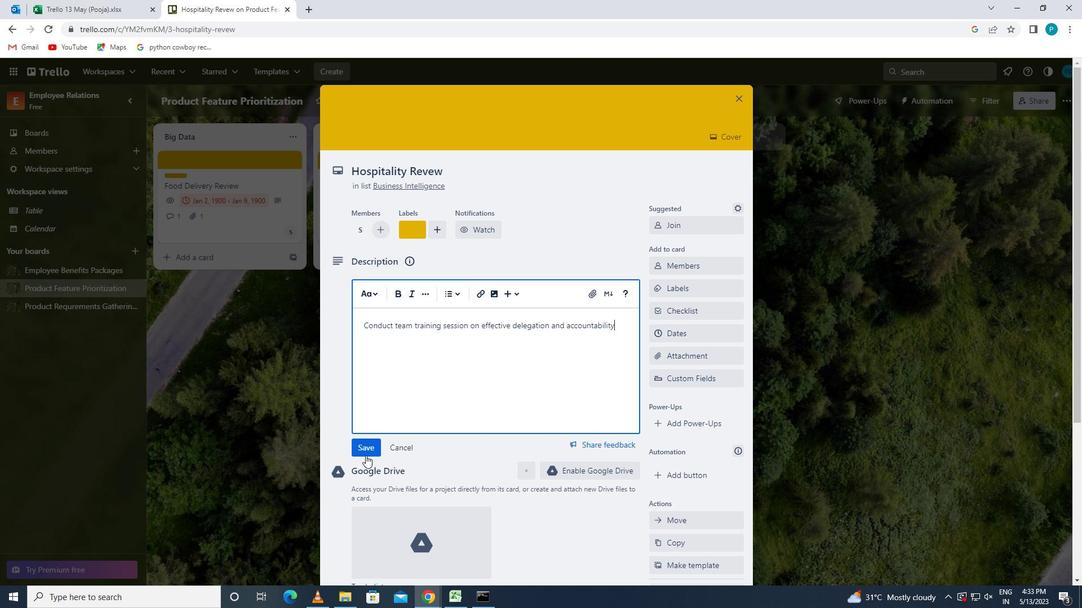 
Action: Mouse pressed left at (365, 446)
Screenshot: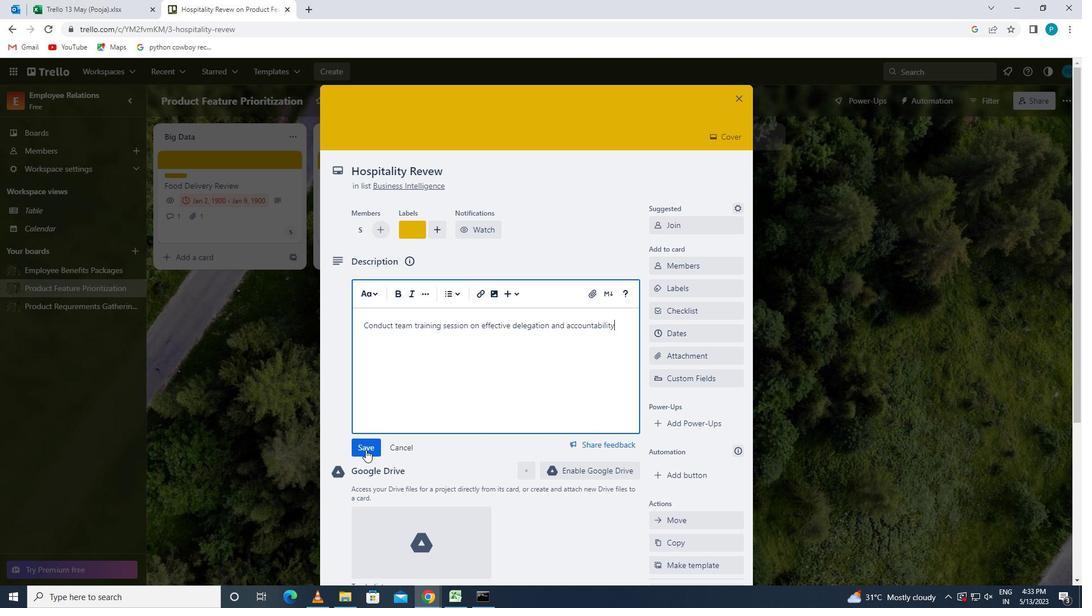 
Action: Mouse moved to (366, 451)
Screenshot: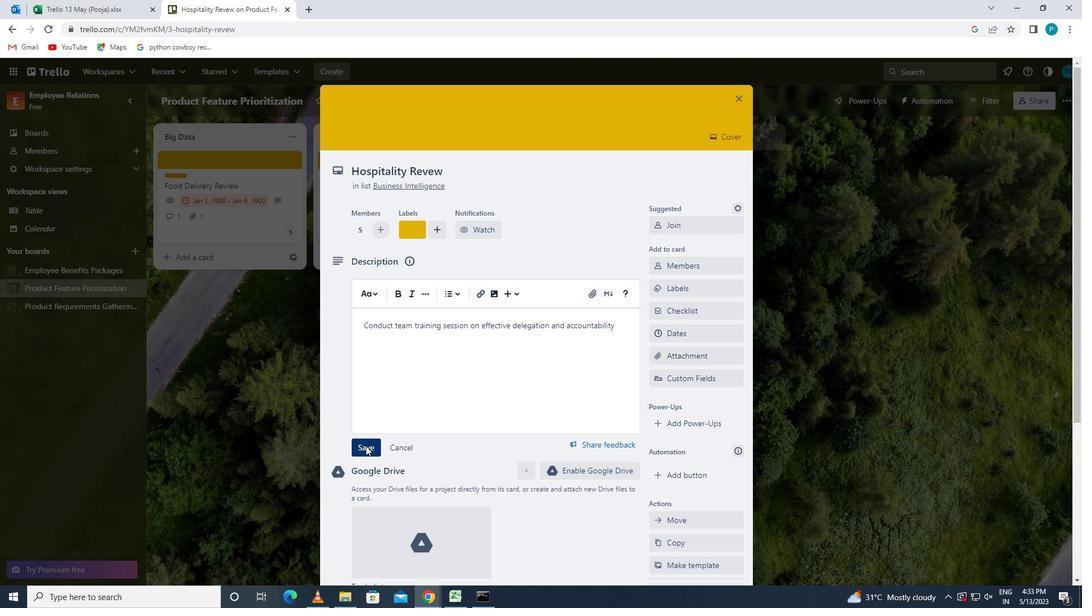 
Action: Mouse scrolled (366, 450) with delta (0, 0)
Screenshot: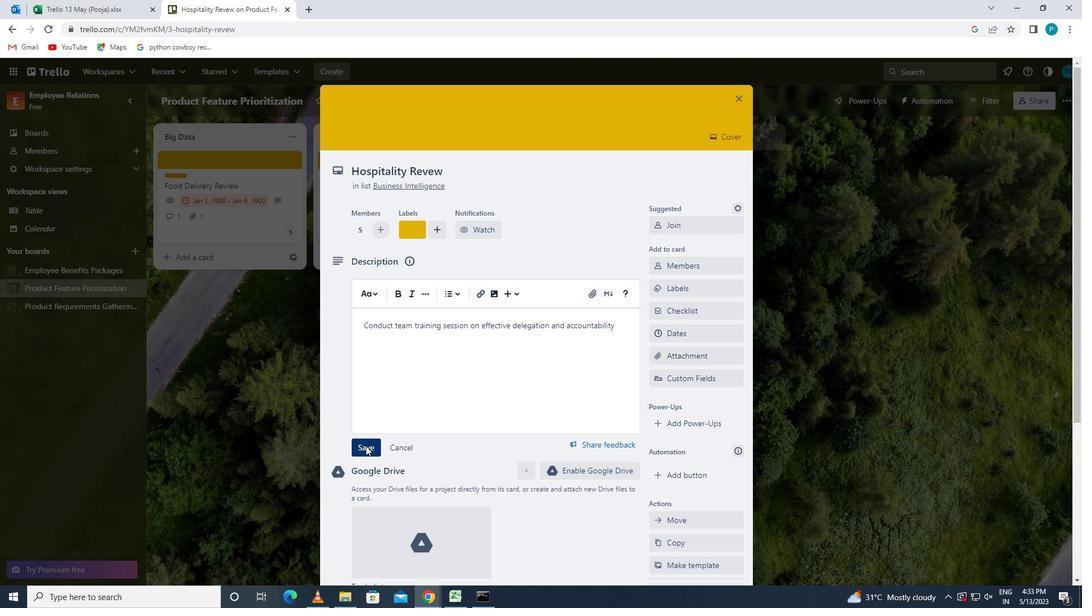 
Action: Mouse moved to (366, 452)
Screenshot: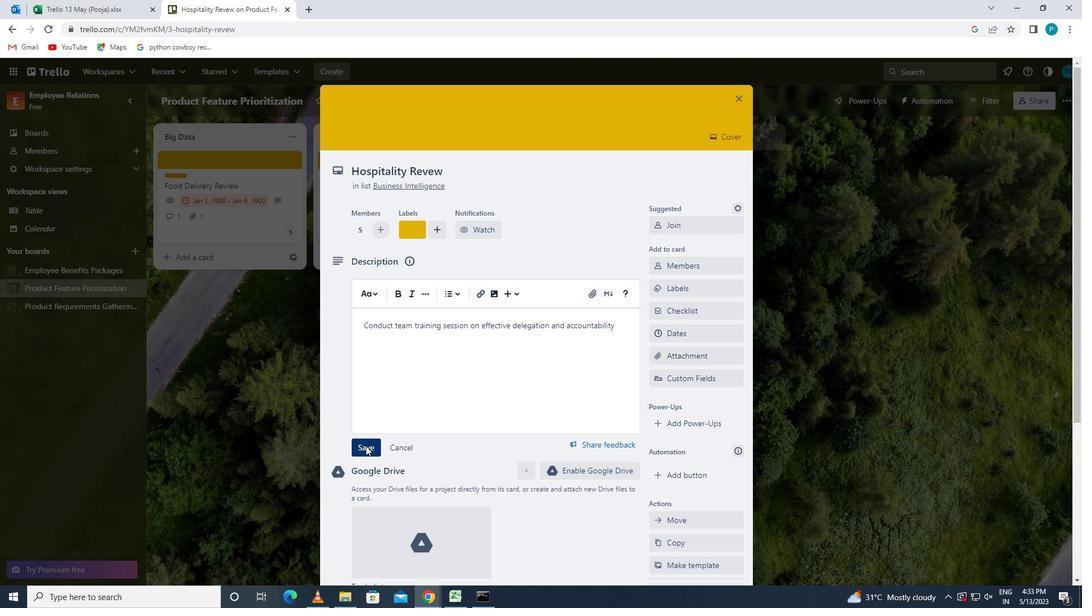 
Action: Mouse scrolled (366, 451) with delta (0, 0)
Screenshot: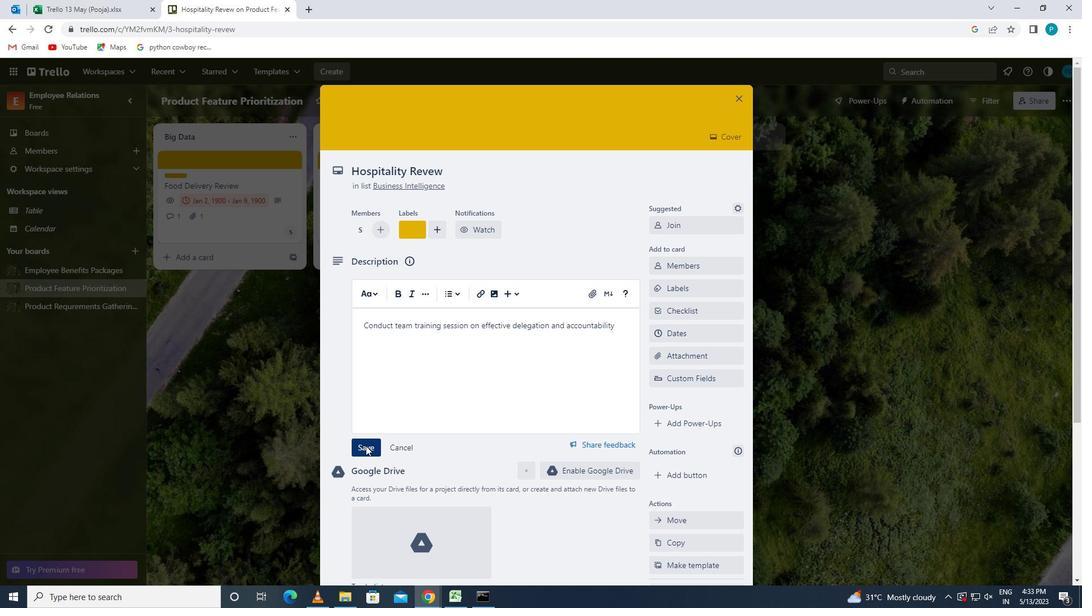 
Action: Mouse scrolled (366, 451) with delta (0, 0)
Screenshot: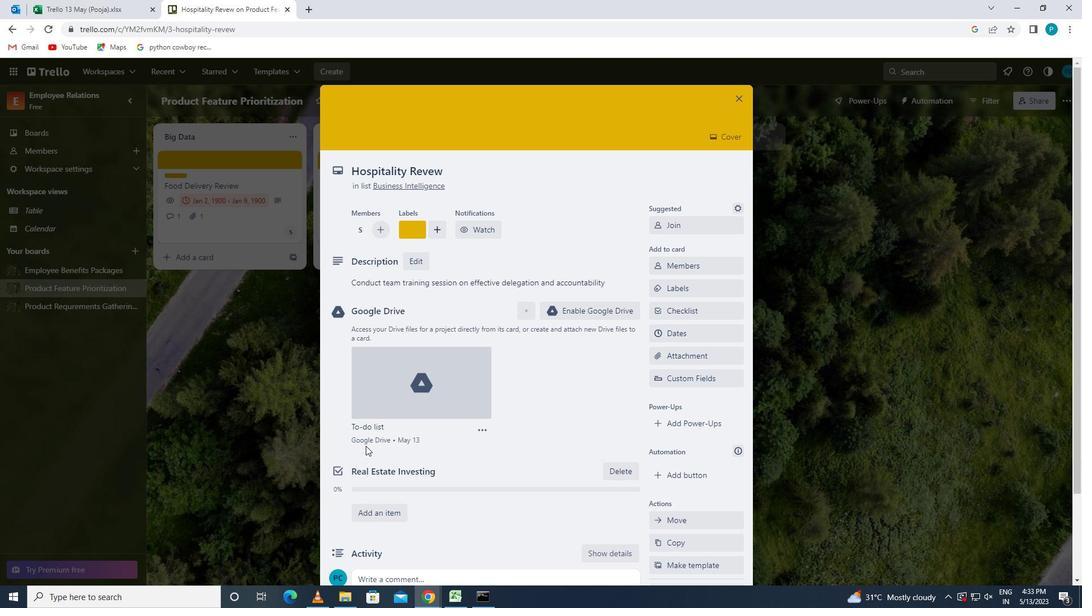 
Action: Mouse moved to (369, 479)
Screenshot: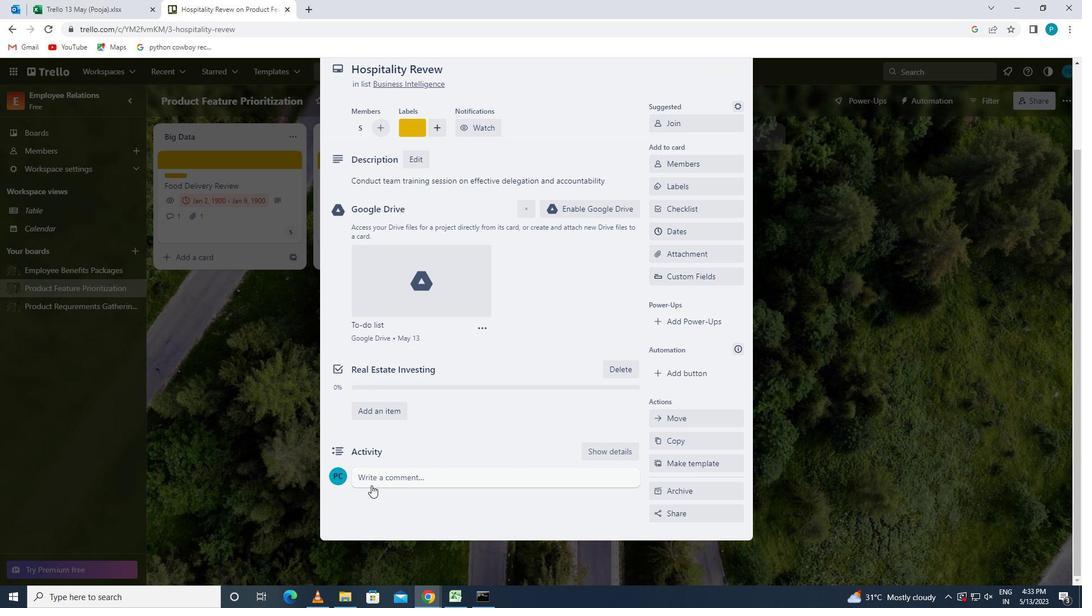 
Action: Mouse pressed left at (369, 479)
Screenshot: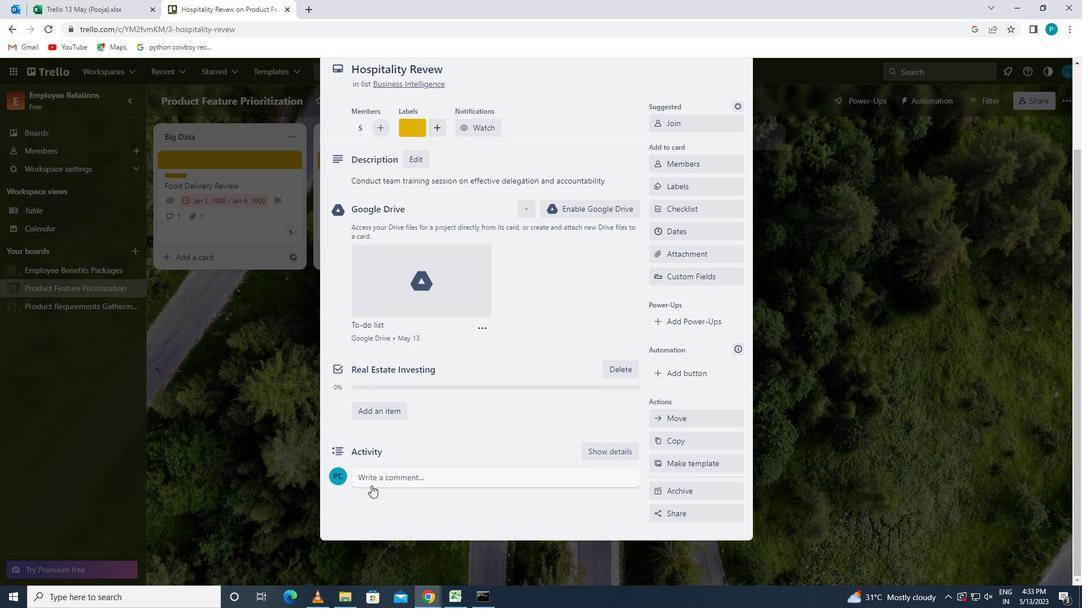 
Action: Mouse moved to (369, 479)
Screenshot: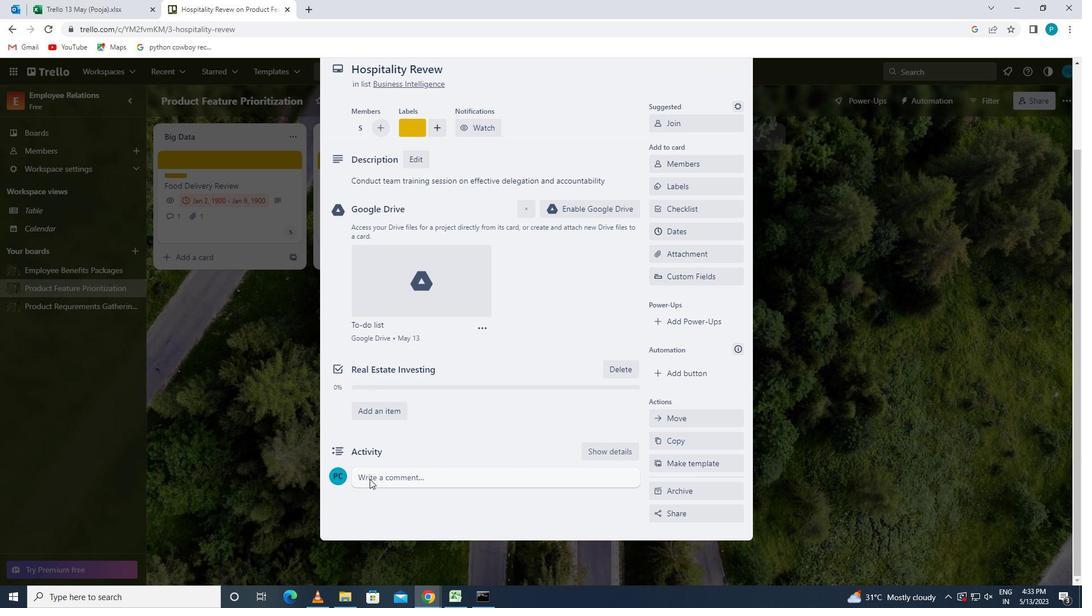 
Action: Key pressed <Key.caps_lock>t<Key.caps_lock>his<Key.space>task<Key.space>presents<Key.space>an<Key.space>oppoe<Key.backspace>rtunity<Key.space>to<Key.space>demonstrate<Key.space><Key.space>our<Key.space>creativity<Key.space>and<Key.space>innovation,<Key.space>exploring<Key.space>new<Key.space>ideas<Key.space>and<Key.space>approaches
Screenshot: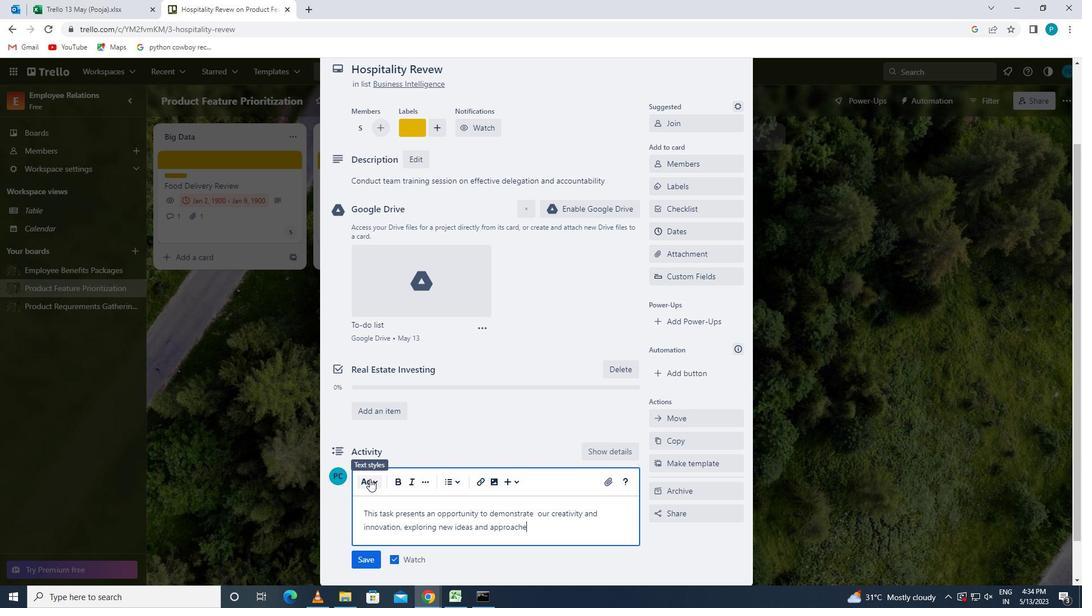 
Action: Mouse moved to (368, 553)
Screenshot: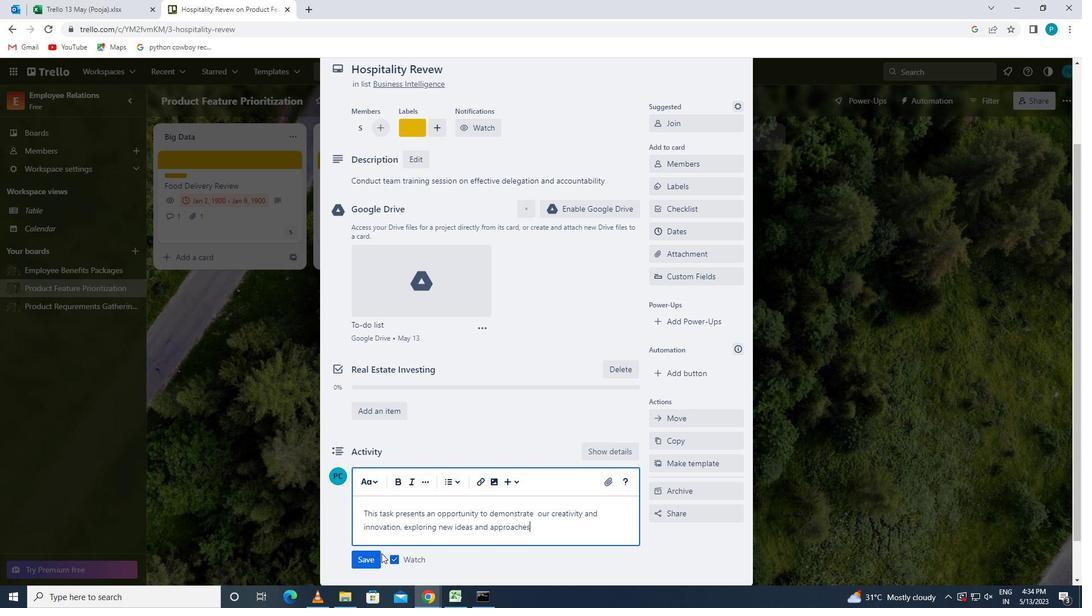 
Action: Mouse pressed left at (368, 553)
Screenshot: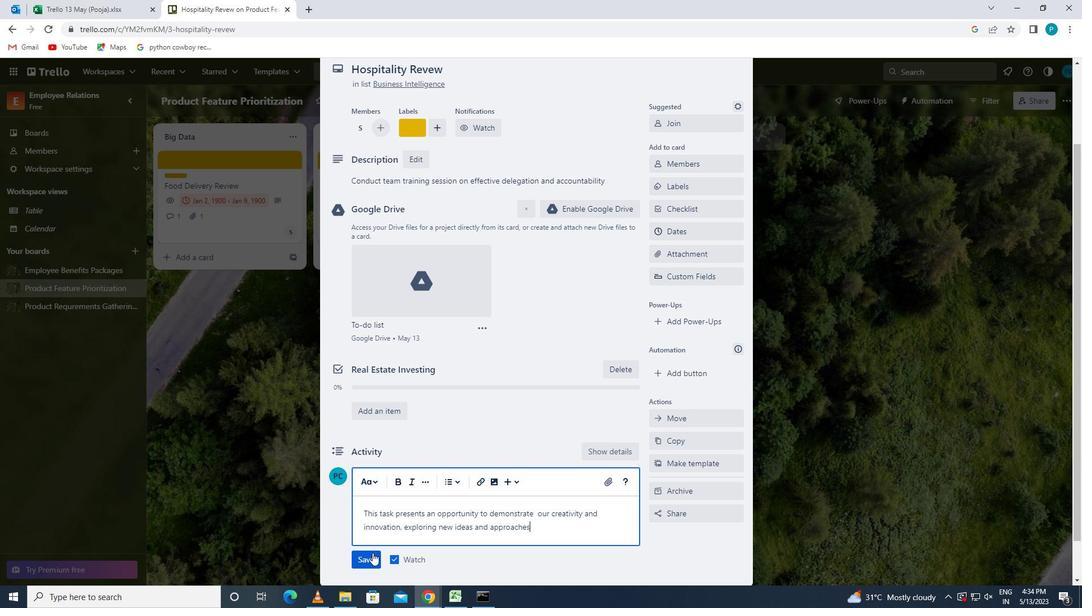 
Action: Mouse moved to (681, 237)
Screenshot: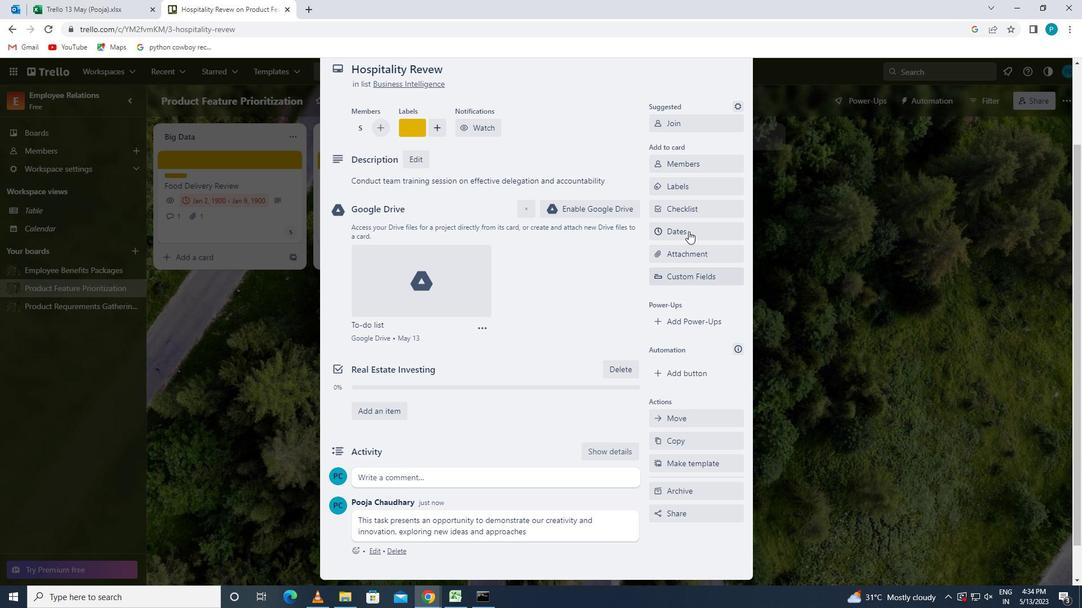 
Action: Mouse pressed left at (681, 237)
Screenshot: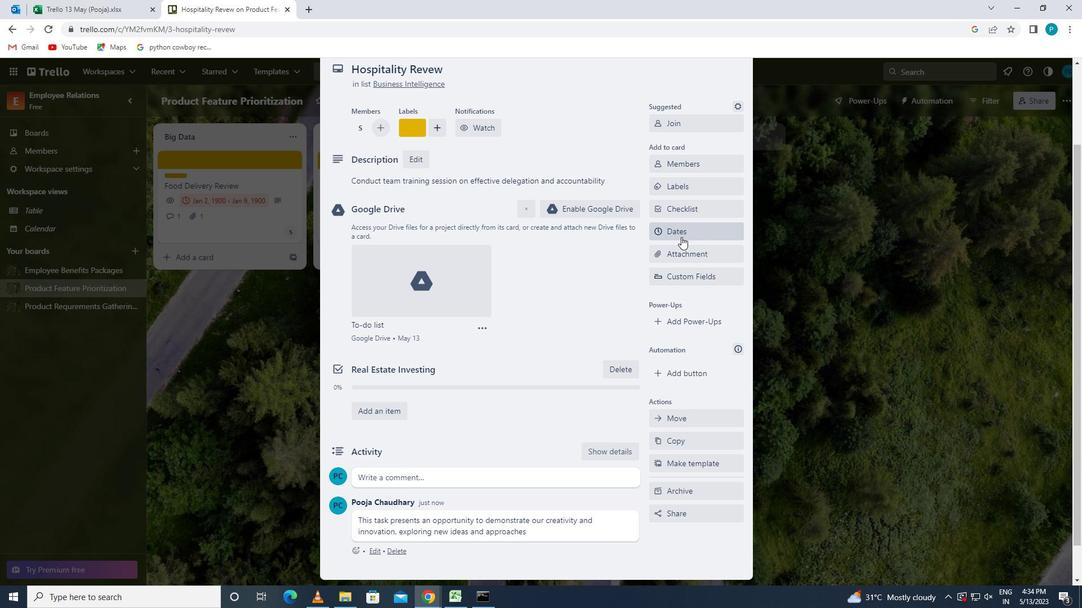 
Action: Mouse moved to (658, 308)
Screenshot: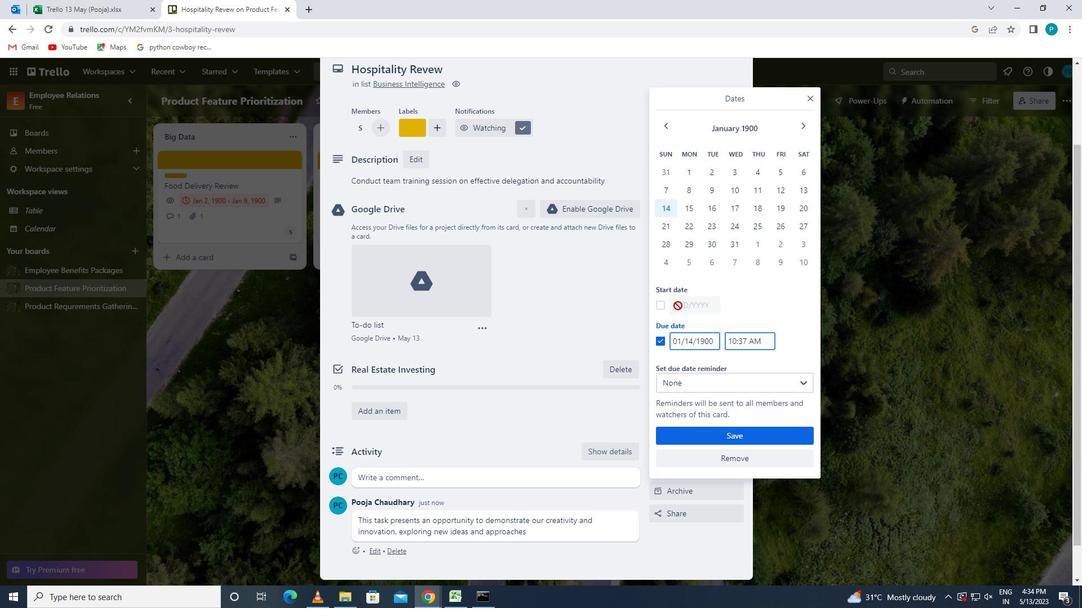 
Action: Mouse pressed left at (658, 308)
Screenshot: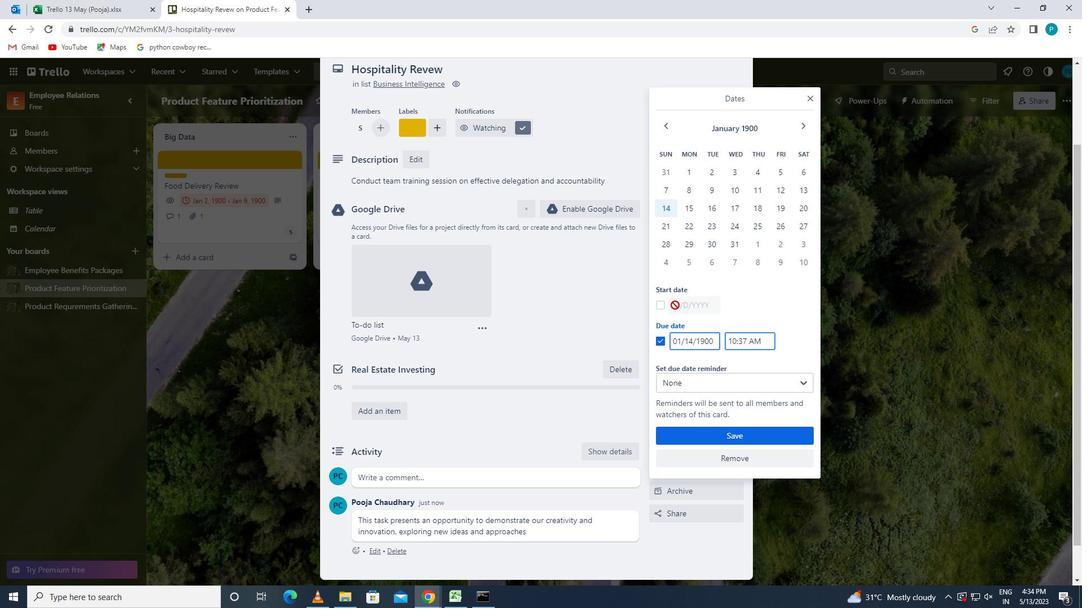 
Action: Mouse moved to (693, 303)
Screenshot: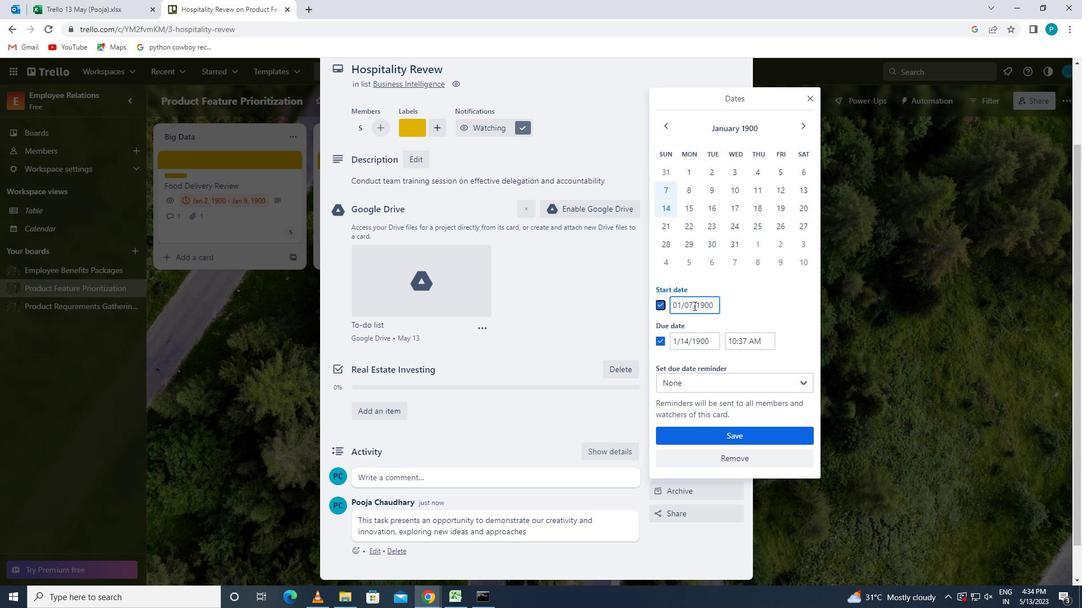 
Action: Mouse pressed left at (693, 303)
Screenshot: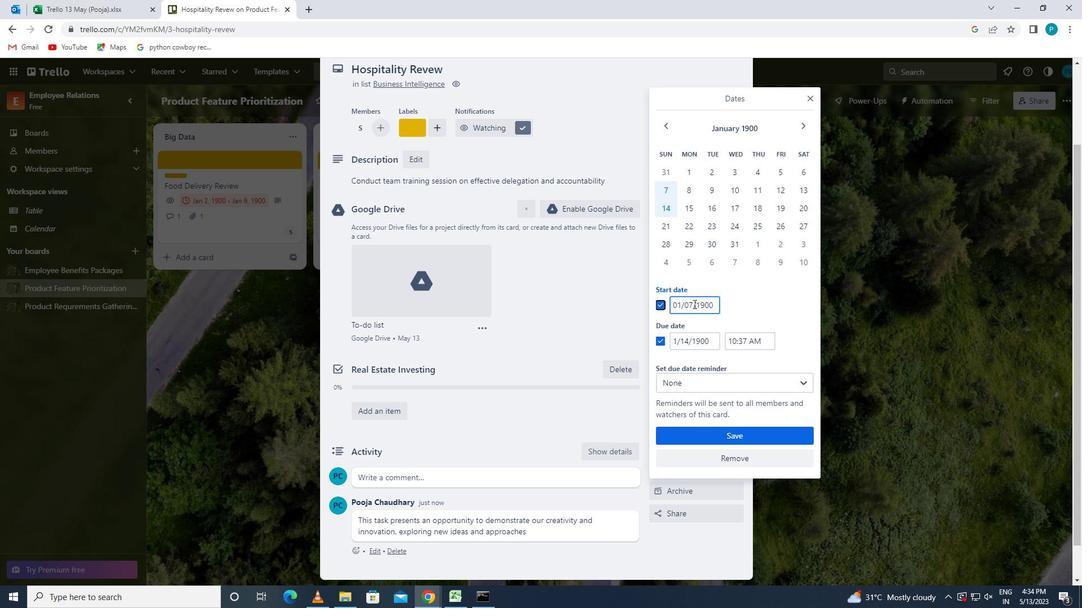 
Action: Mouse moved to (683, 303)
Screenshot: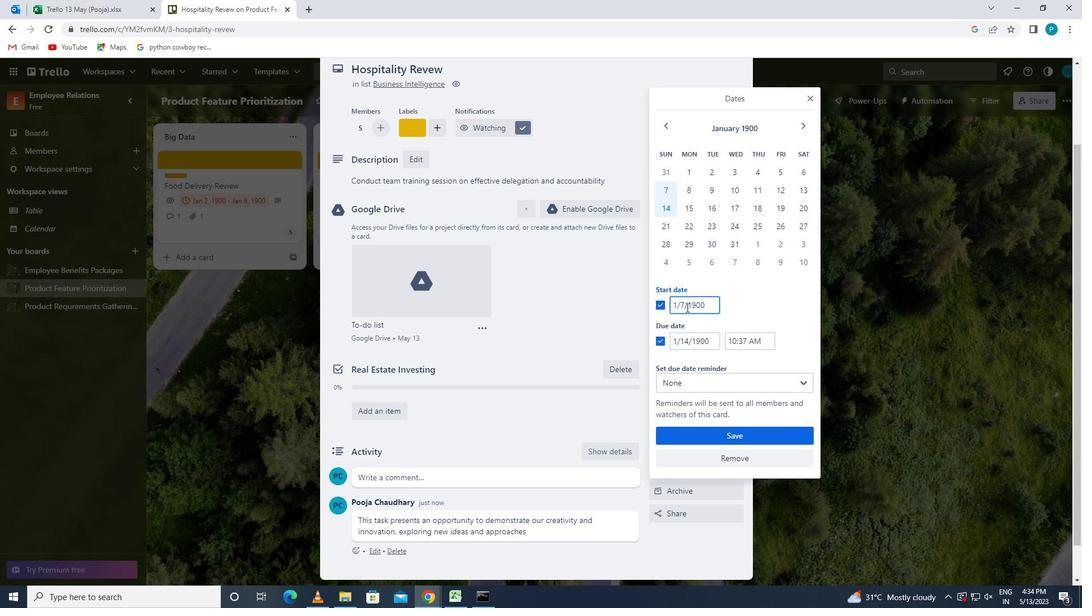 
Action: Mouse pressed left at (683, 303)
Screenshot: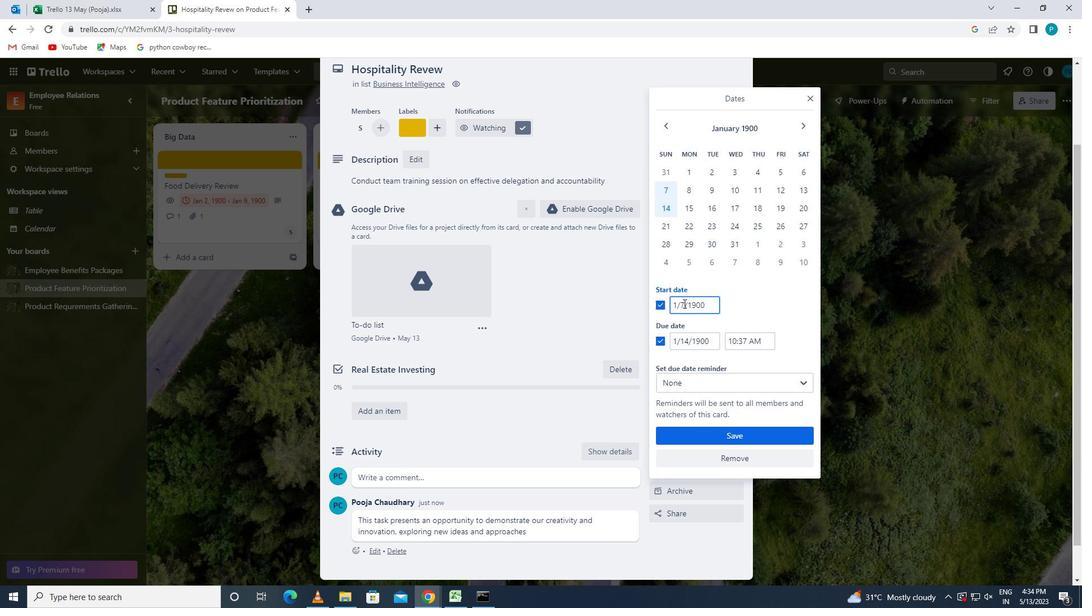
Action: Mouse moved to (683, 315)
Screenshot: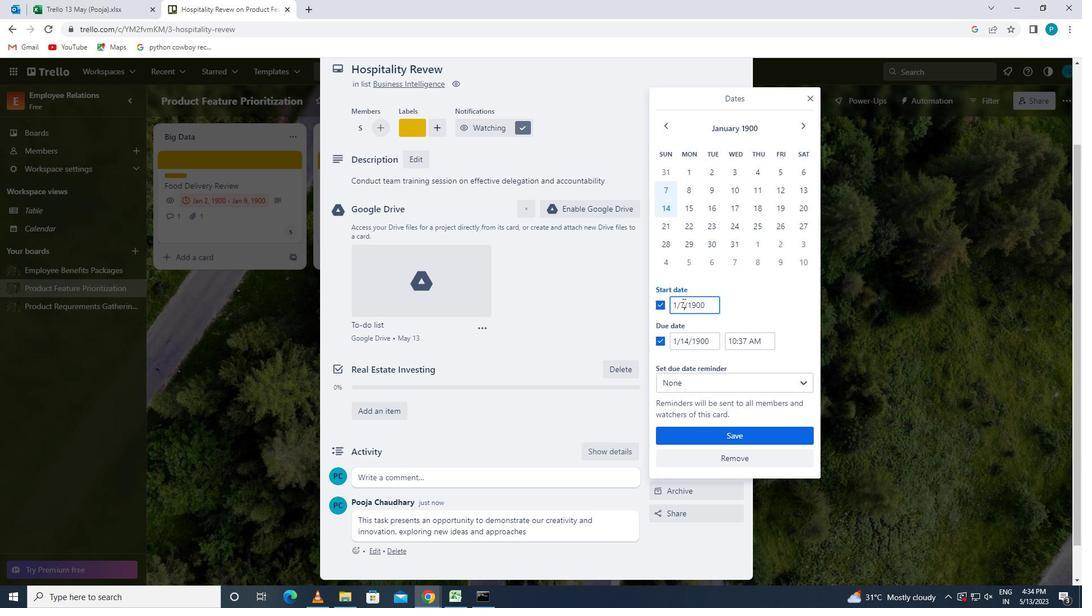 
Action: Key pressed <Key.backspace>8
Screenshot: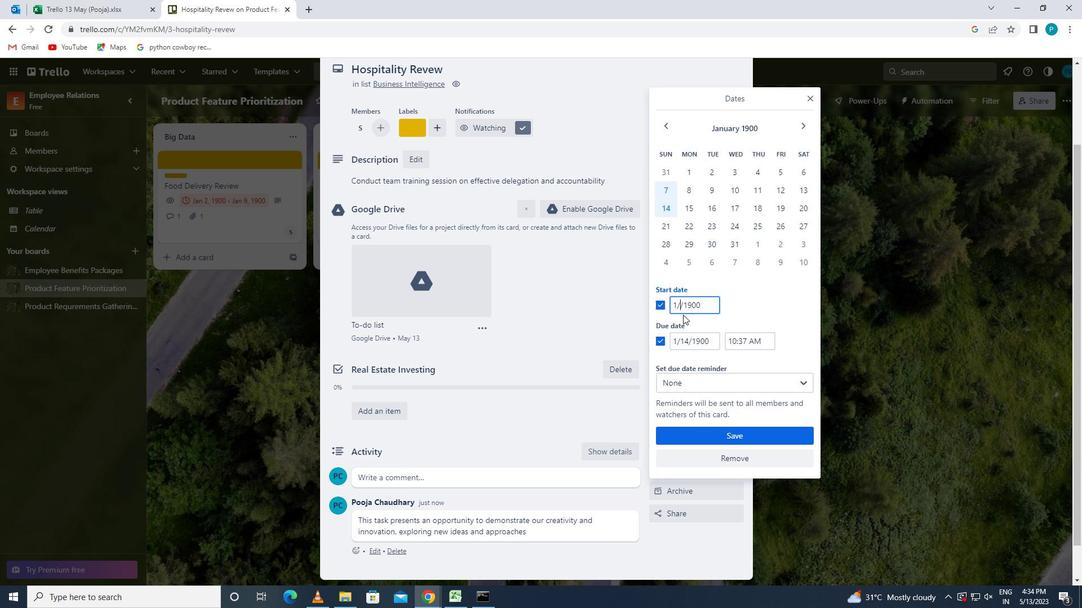 
Action: Mouse moved to (686, 342)
Screenshot: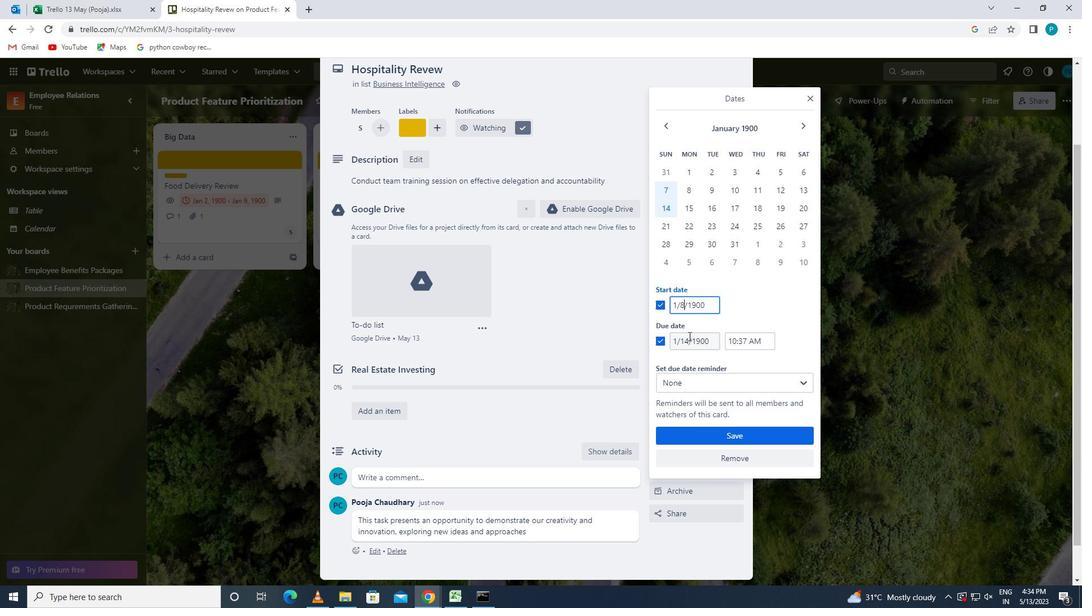 
Action: Mouse pressed left at (686, 342)
Screenshot: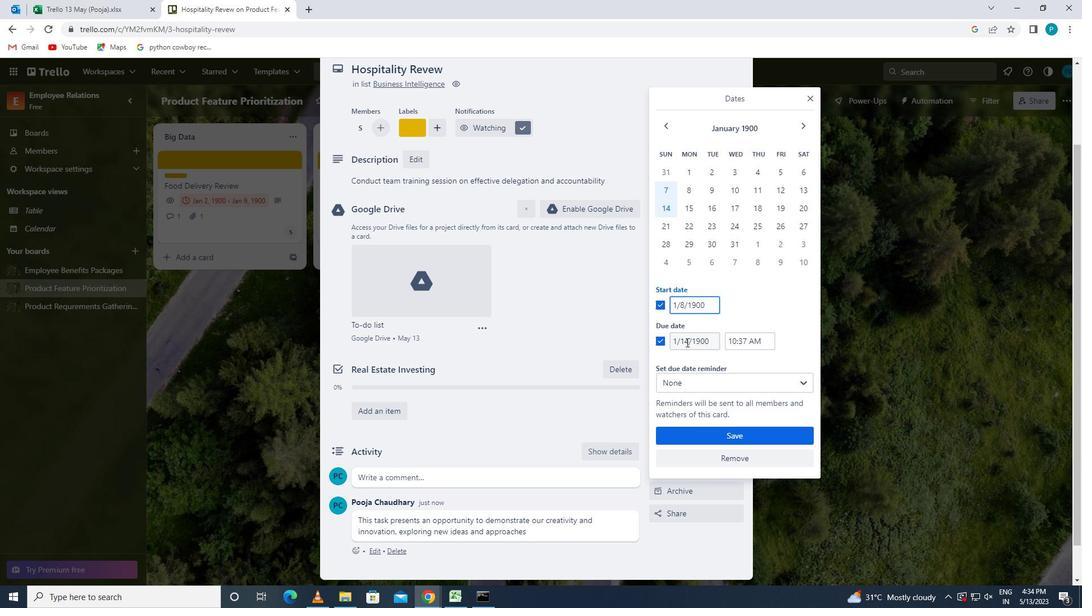 
Action: Mouse moved to (688, 340)
Screenshot: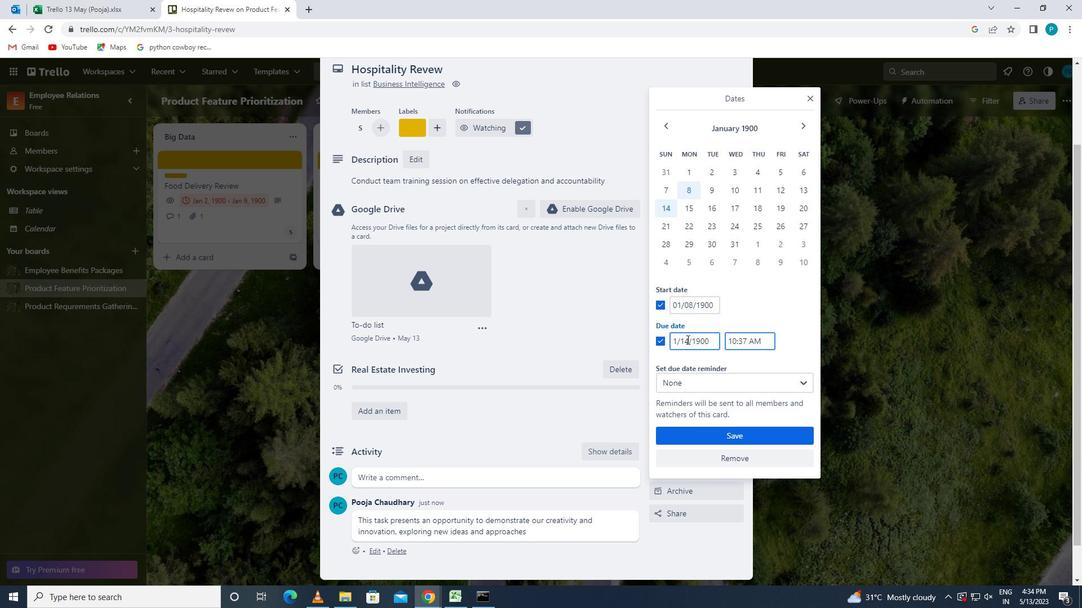 
Action: Mouse pressed left at (688, 340)
Screenshot: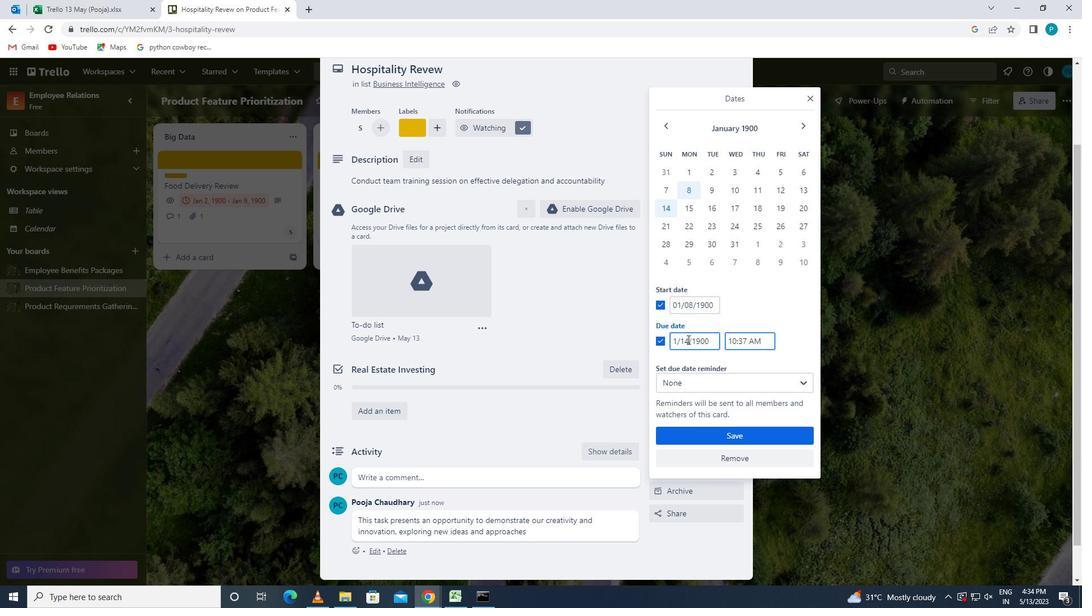 
Action: Key pressed <Key.backspace>5
Screenshot: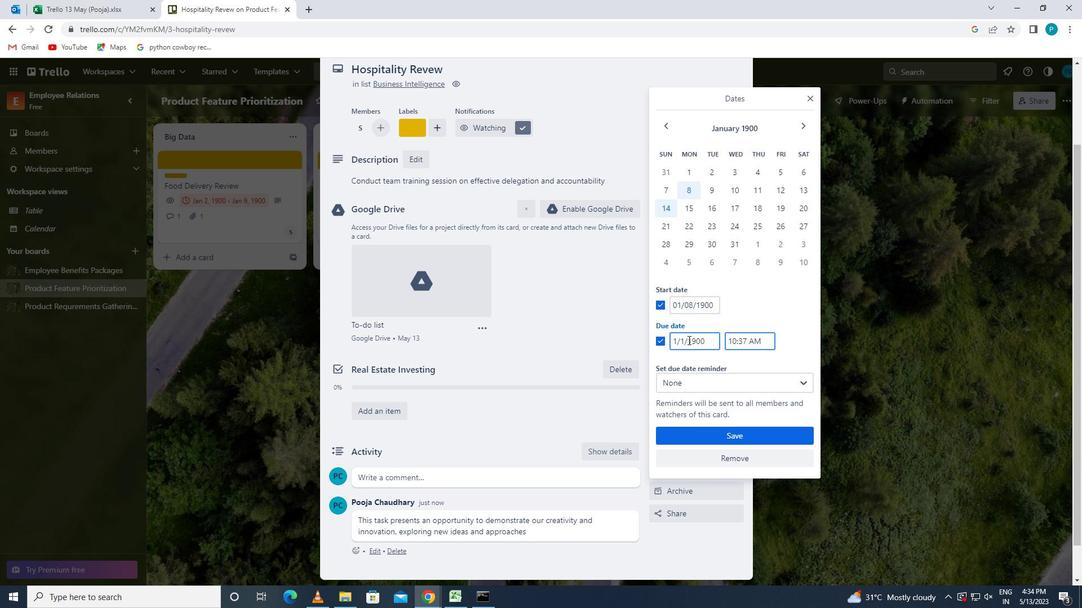 
Action: Mouse moved to (705, 435)
Screenshot: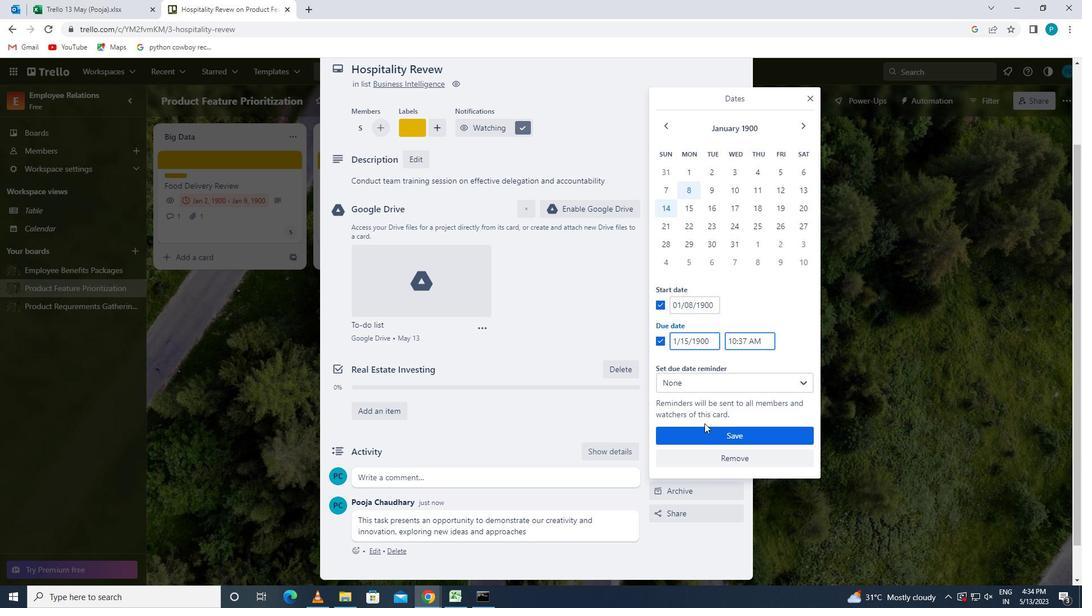 
Action: Mouse pressed left at (705, 435)
Screenshot: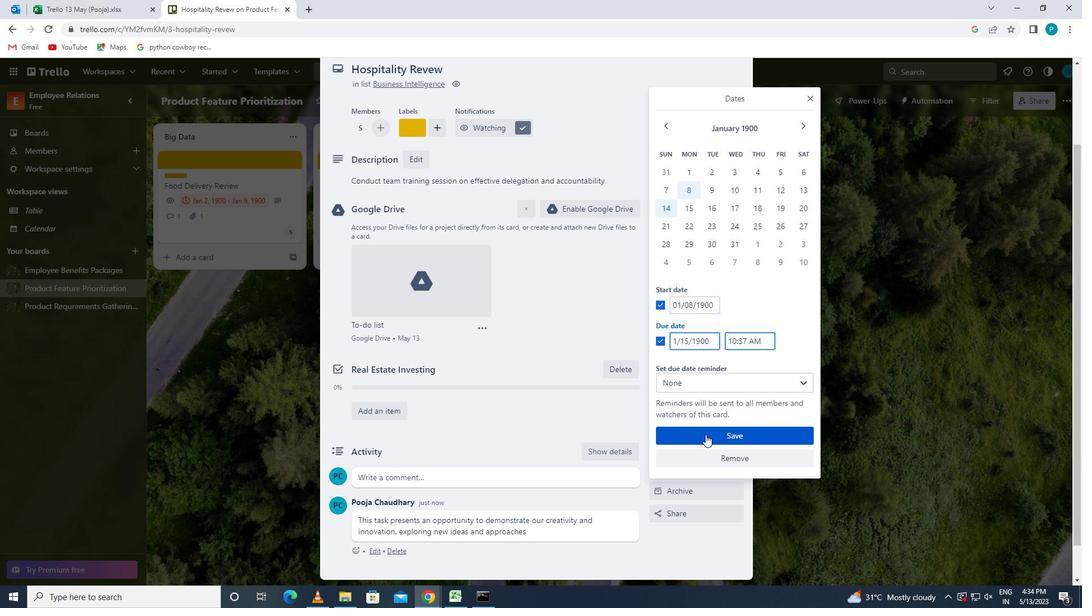 
Action: Mouse scrolled (705, 435) with delta (0, 0)
Screenshot: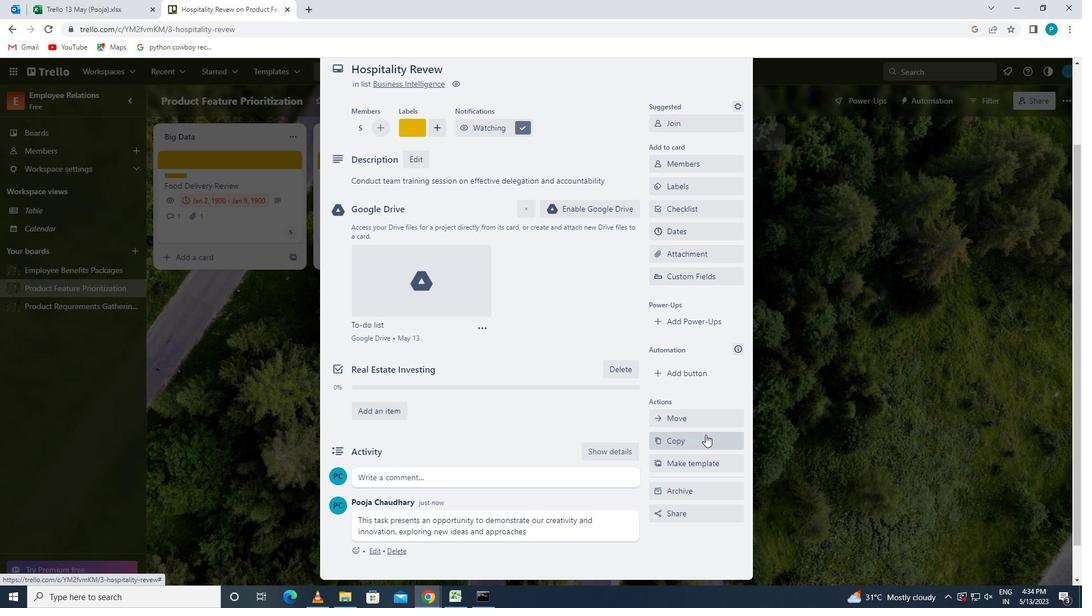 
Action: Mouse scrolled (705, 435) with delta (0, 0)
Screenshot: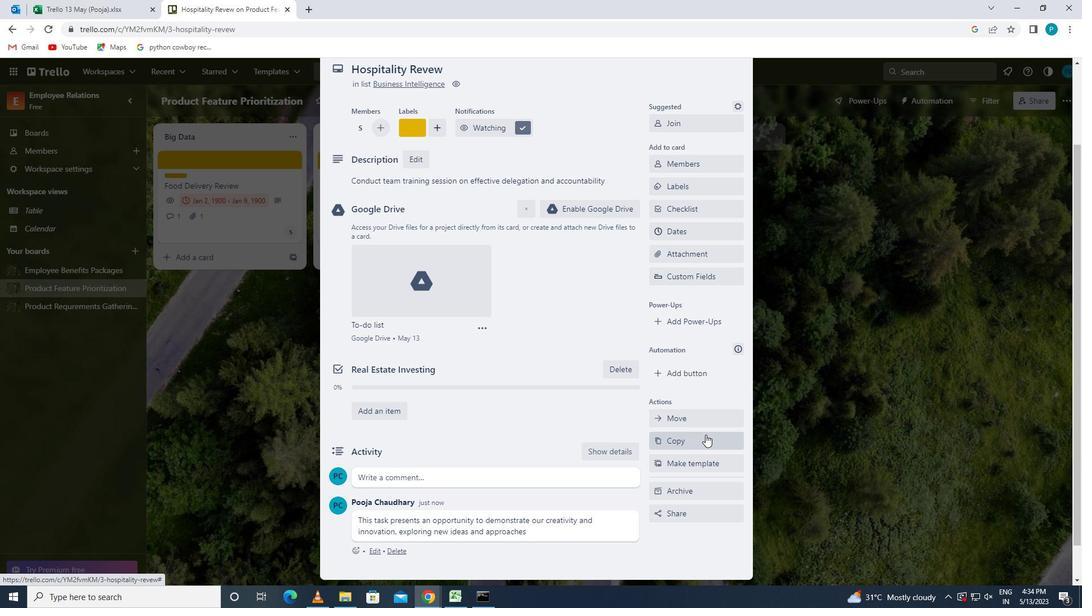 
